 Task: Assign Person0000000157 as Project Lead of Scrum Project Project0000000079 in Jira. Assign Person0000000159 as Project Lead of Scrum Project Project0000000080 in Jira. Create Issue Issue0000000391 in Backlog  in Scrum Project Project0000000079 in Jira. Create Issue Issue0000000392 in Backlog  in Scrum Project Project0000000079 in Jira. Create Issue Issue0000000393 in Backlog  in Scrum Project Project0000000079 in Jira
Action: Mouse moved to (331, 101)
Screenshot: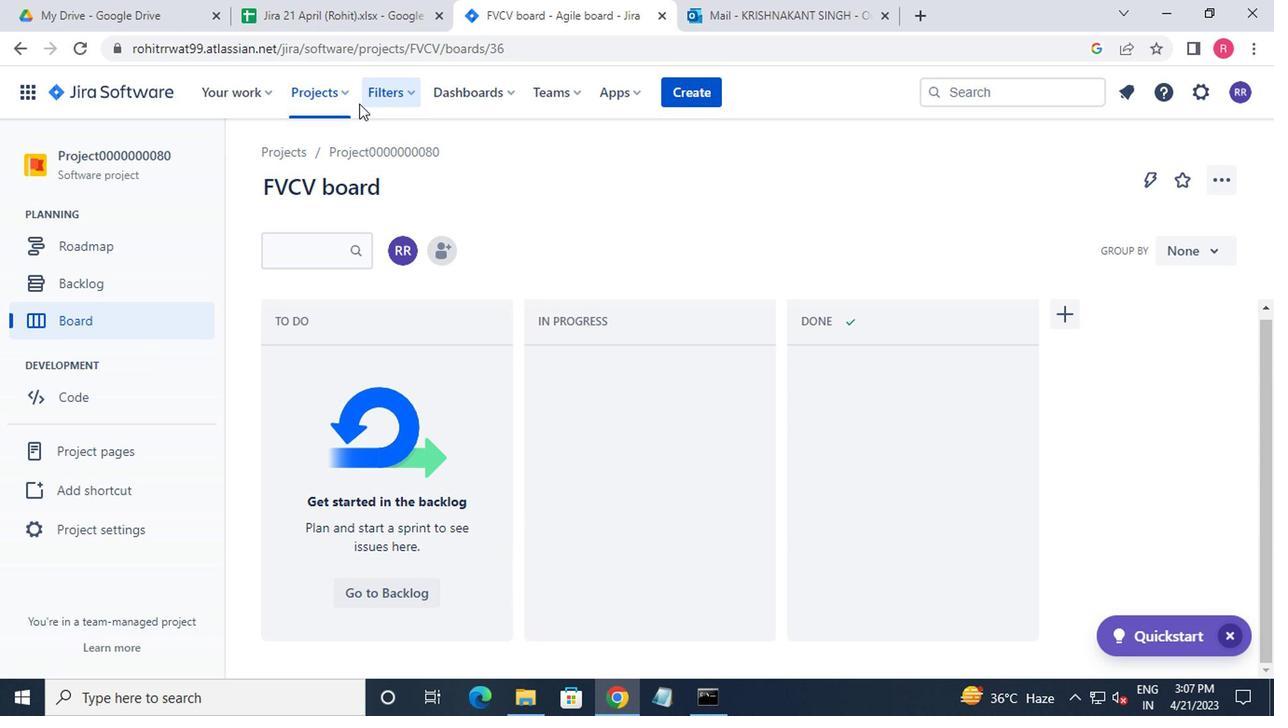 
Action: Mouse pressed left at (331, 101)
Screenshot: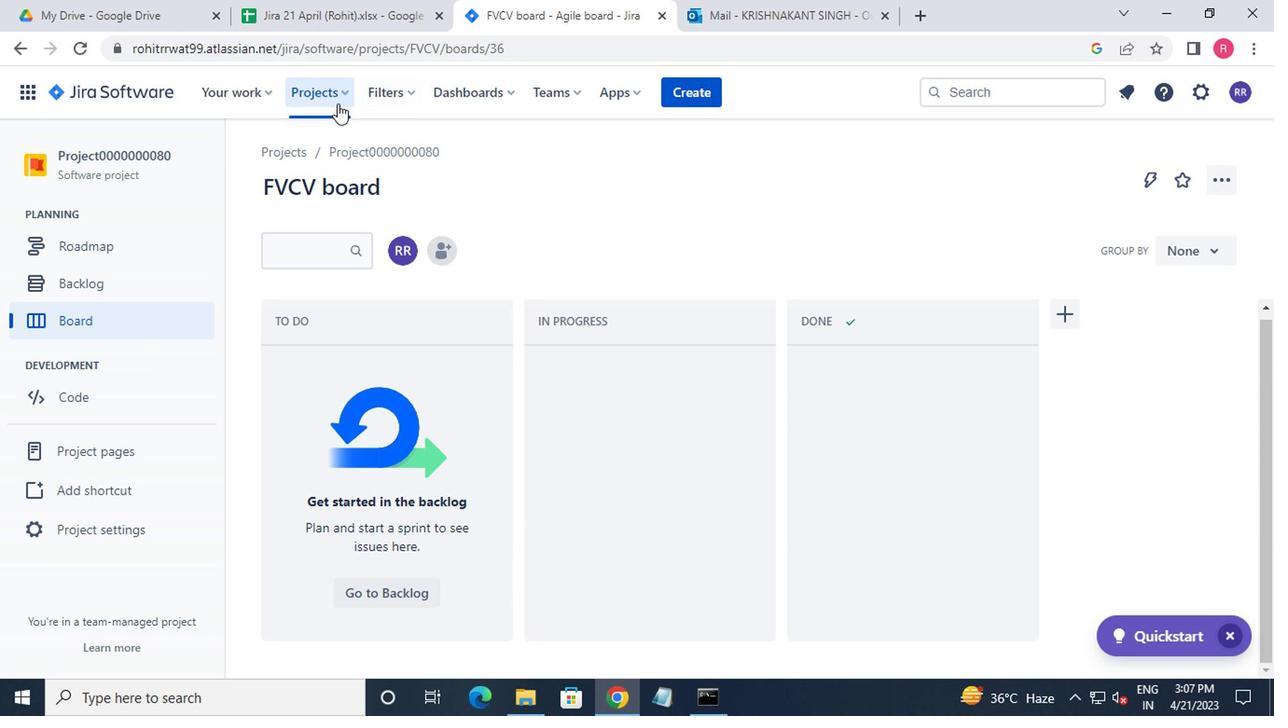 
Action: Mouse moved to (385, 218)
Screenshot: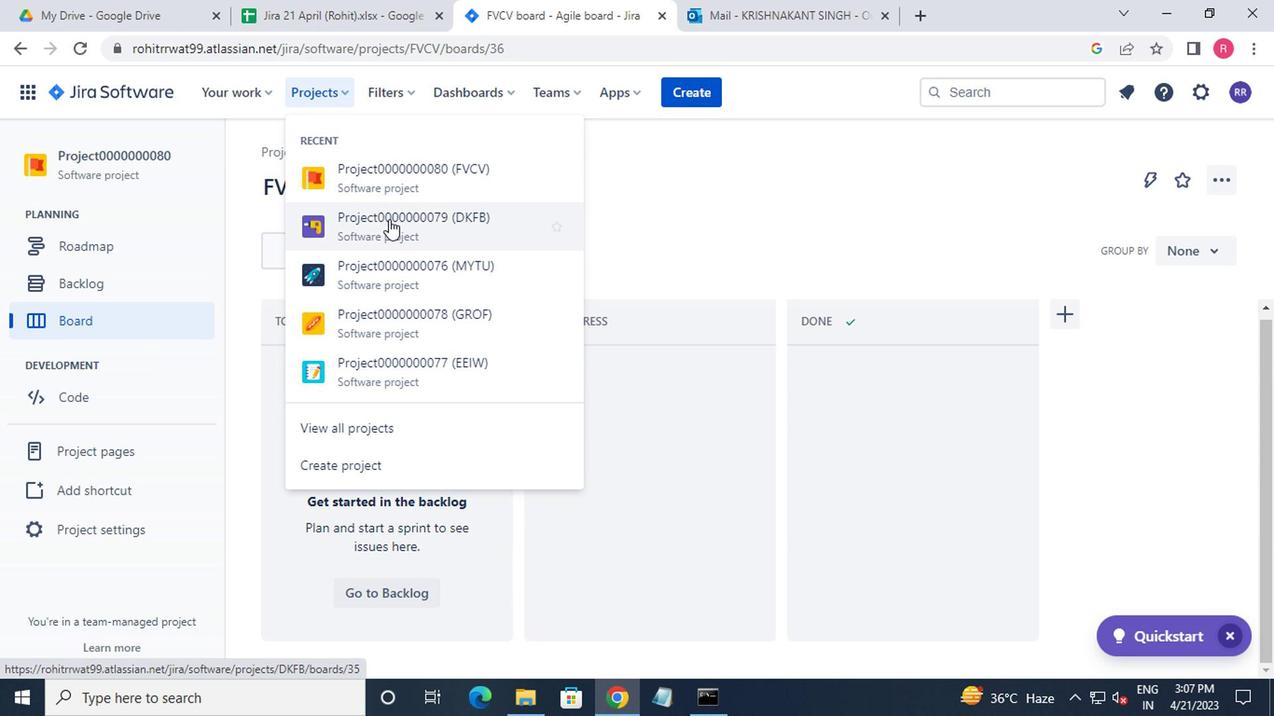 
Action: Mouse pressed left at (385, 218)
Screenshot: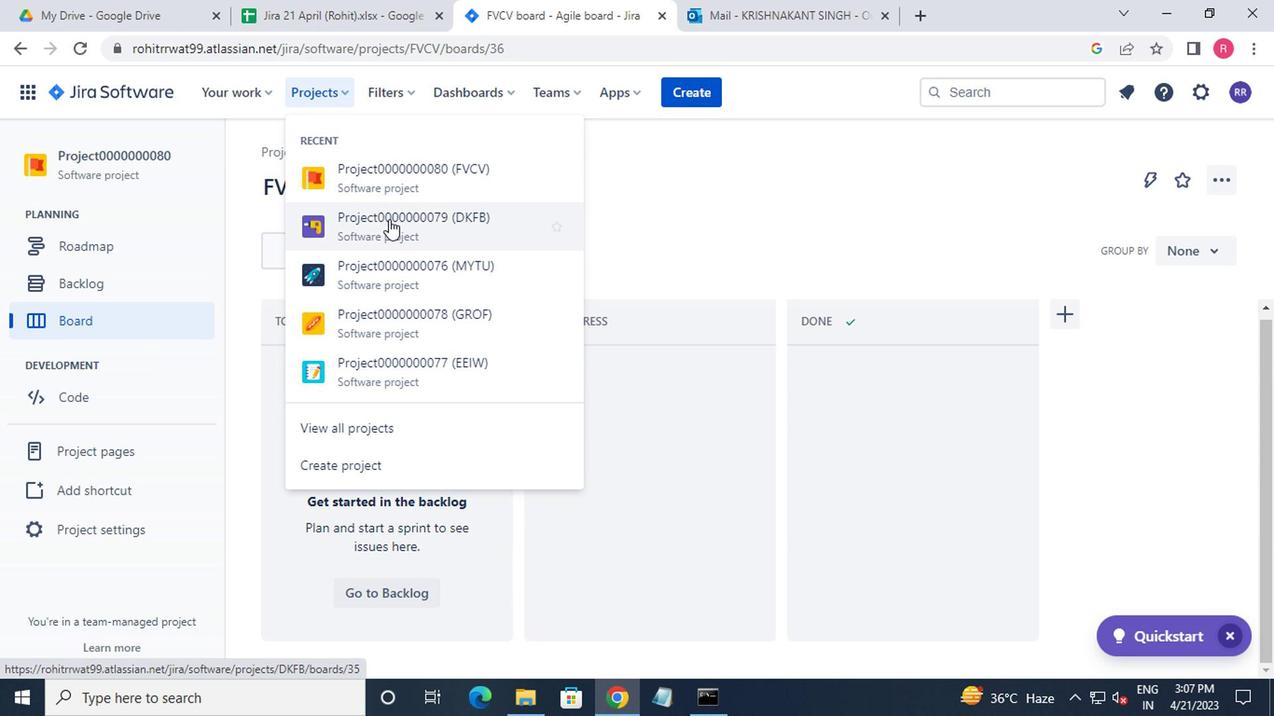 
Action: Mouse moved to (126, 539)
Screenshot: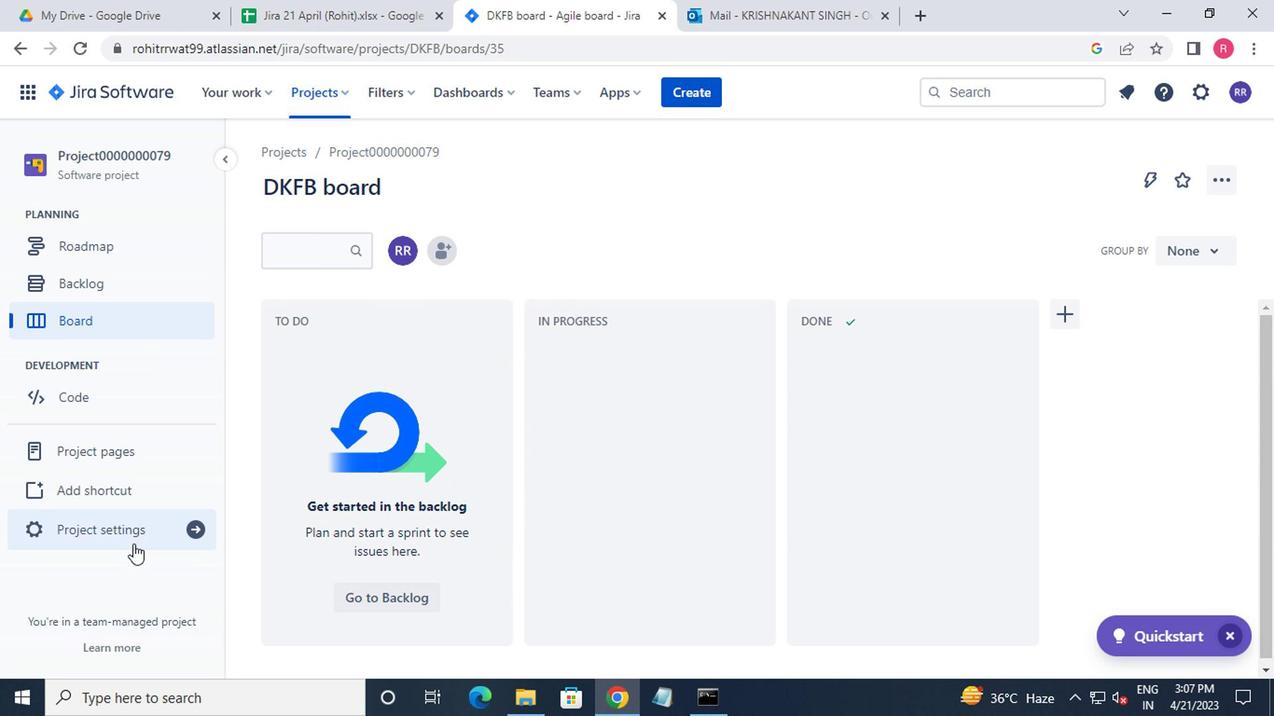 
Action: Mouse pressed left at (126, 539)
Screenshot: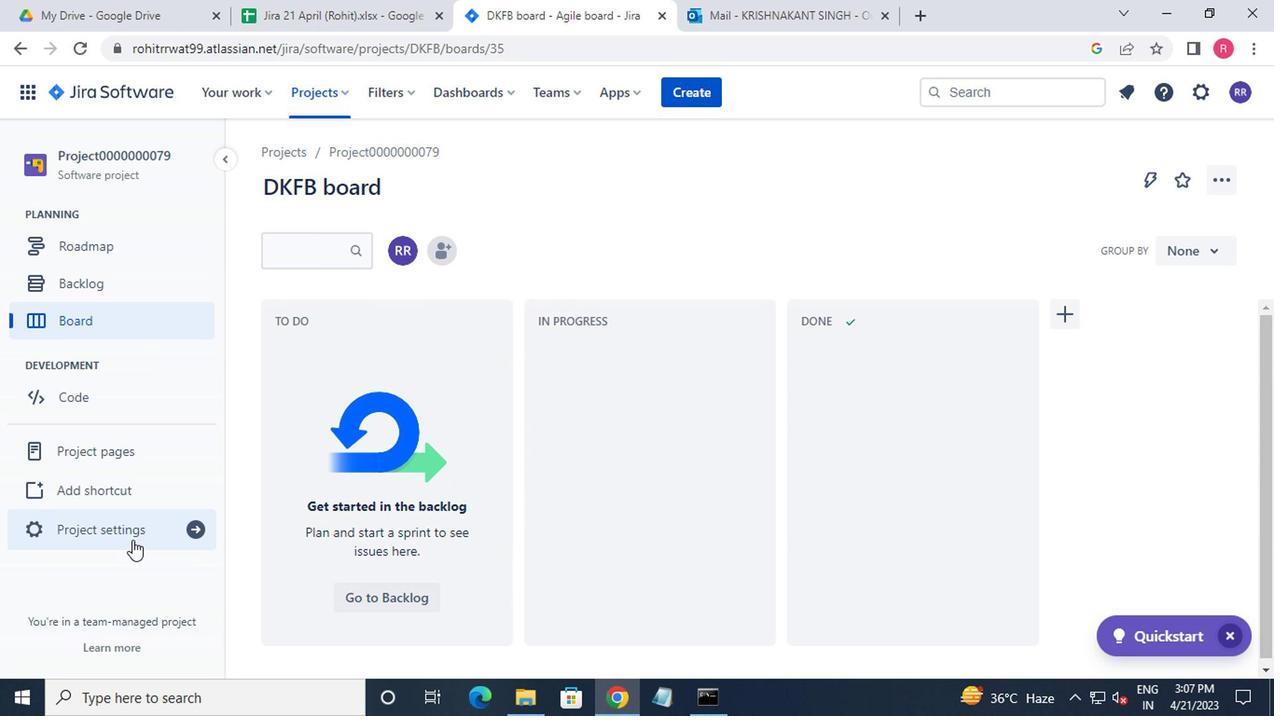 
Action: Mouse moved to (557, 494)
Screenshot: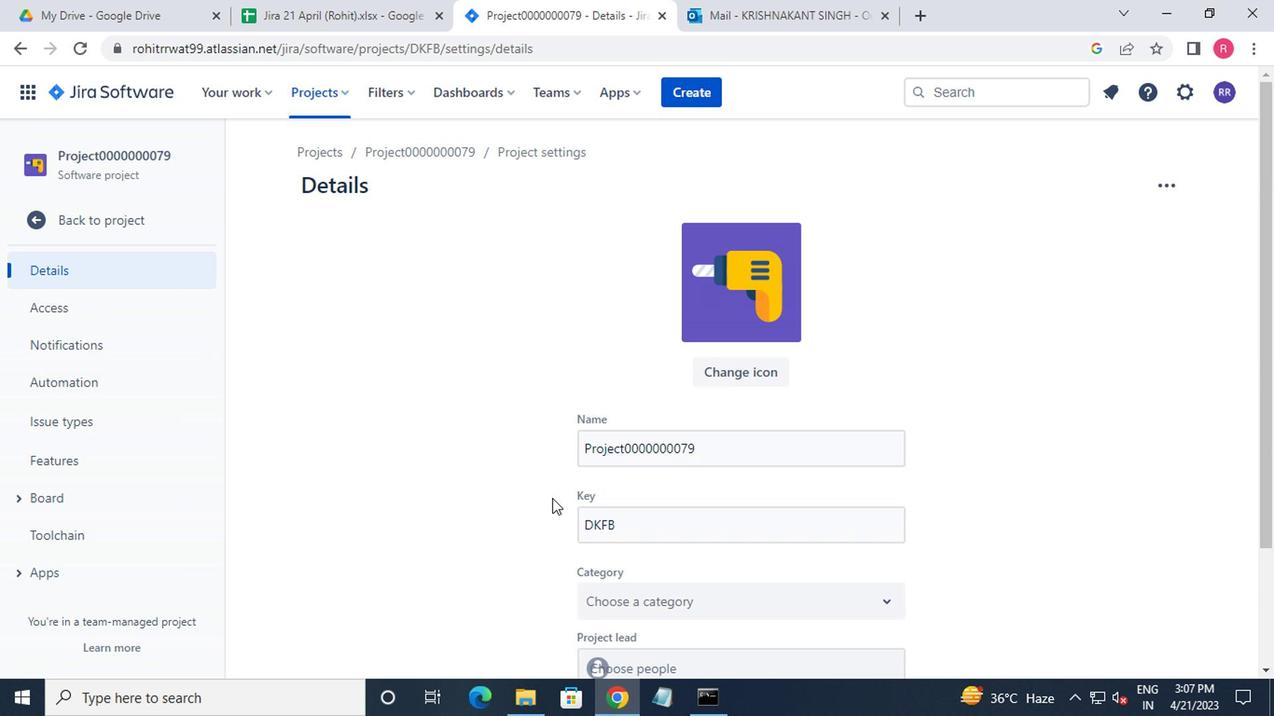 
Action: Mouse scrolled (557, 493) with delta (0, 0)
Screenshot: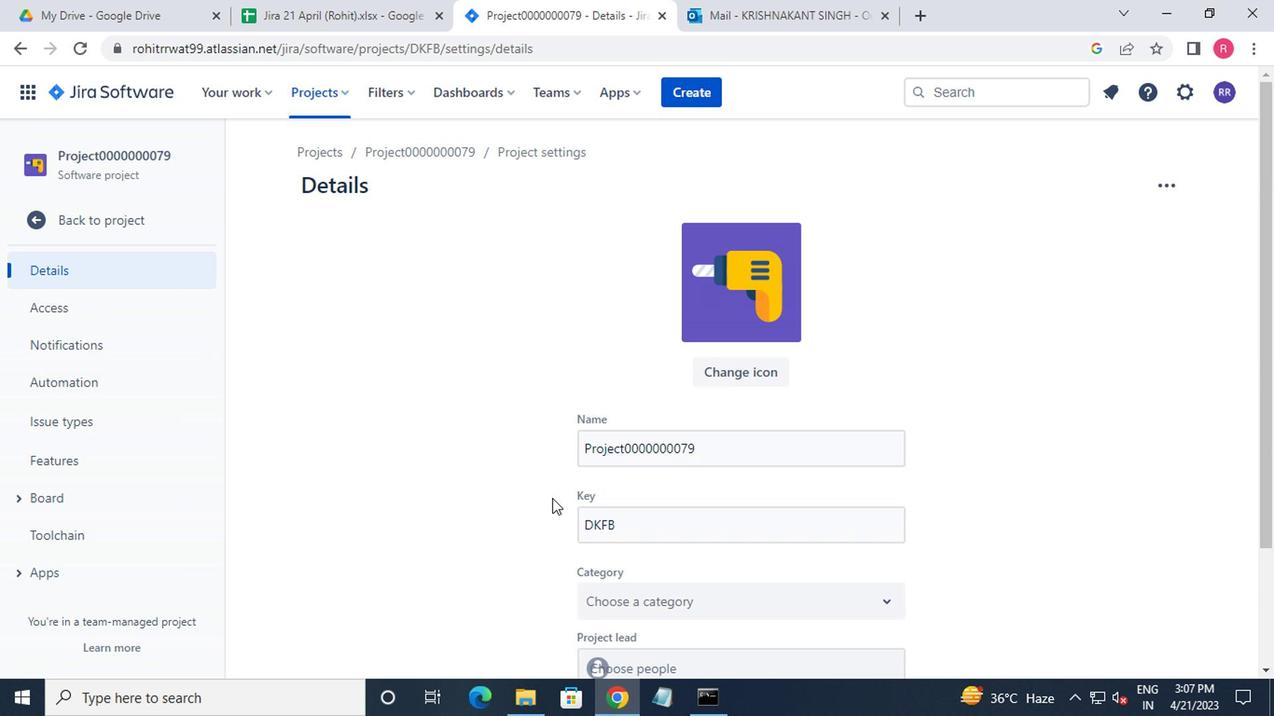 
Action: Mouse moved to (562, 495)
Screenshot: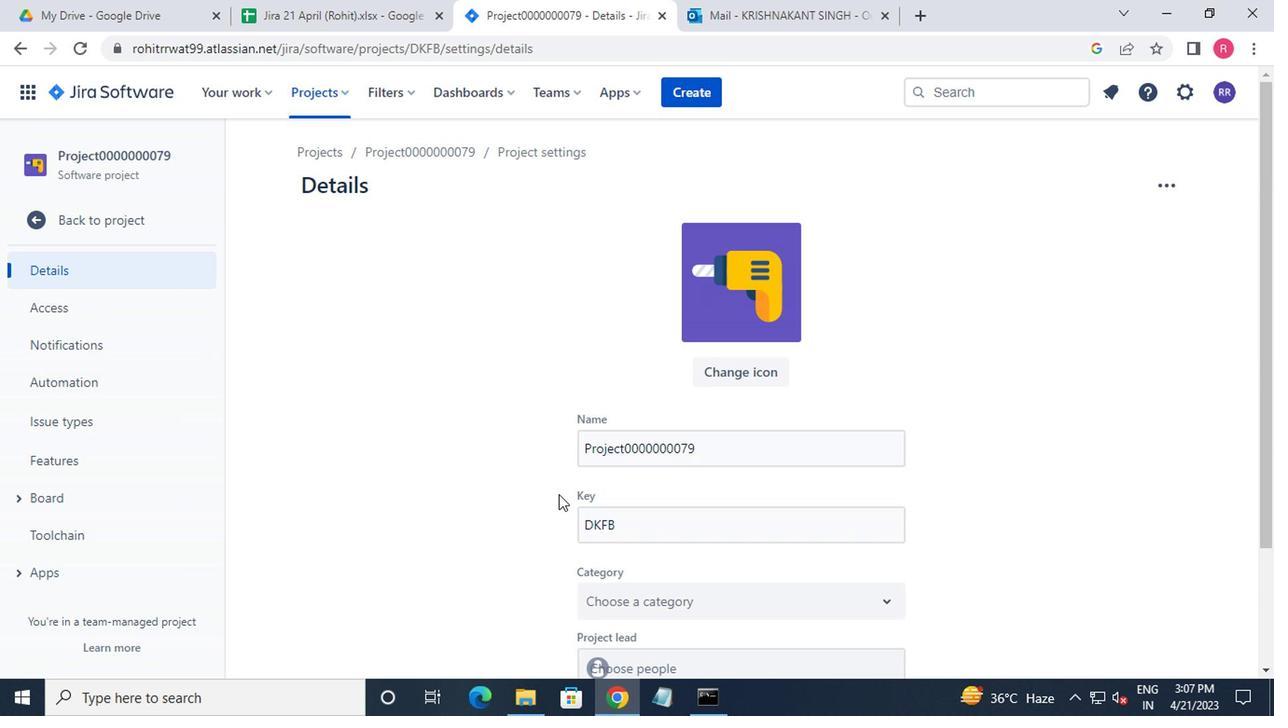 
Action: Mouse scrolled (562, 494) with delta (0, 0)
Screenshot: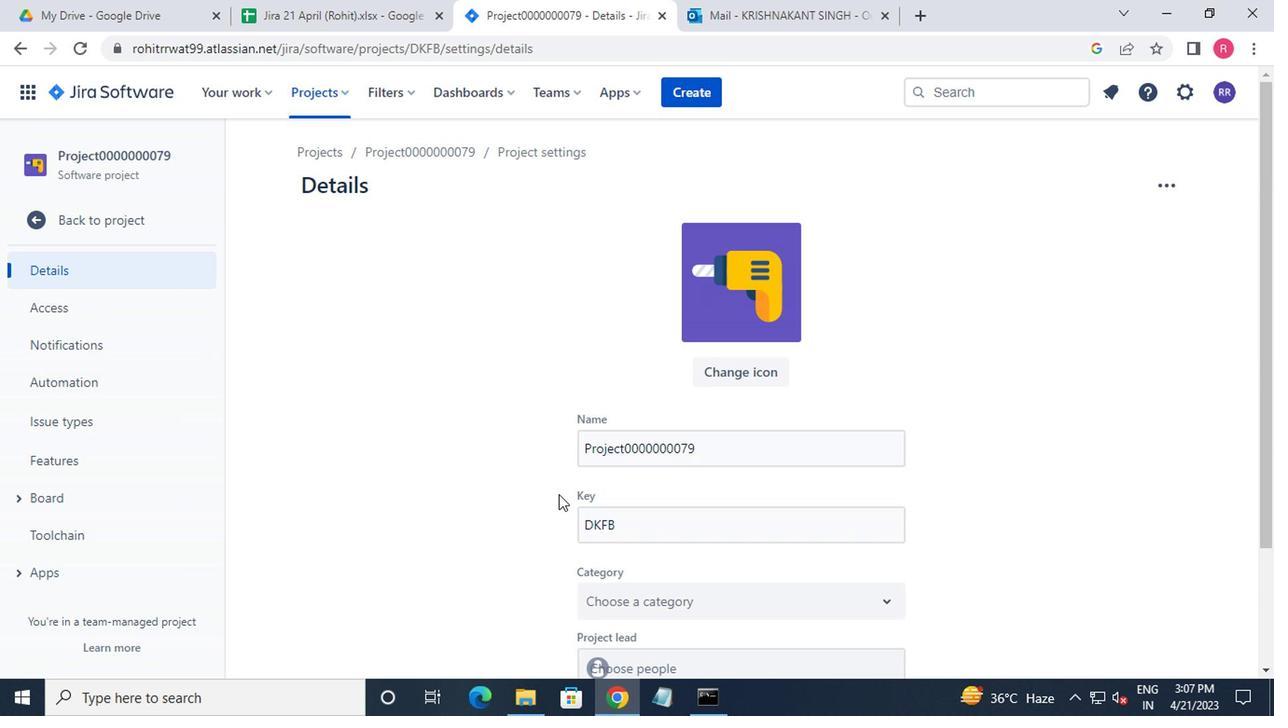 
Action: Mouse moved to (635, 519)
Screenshot: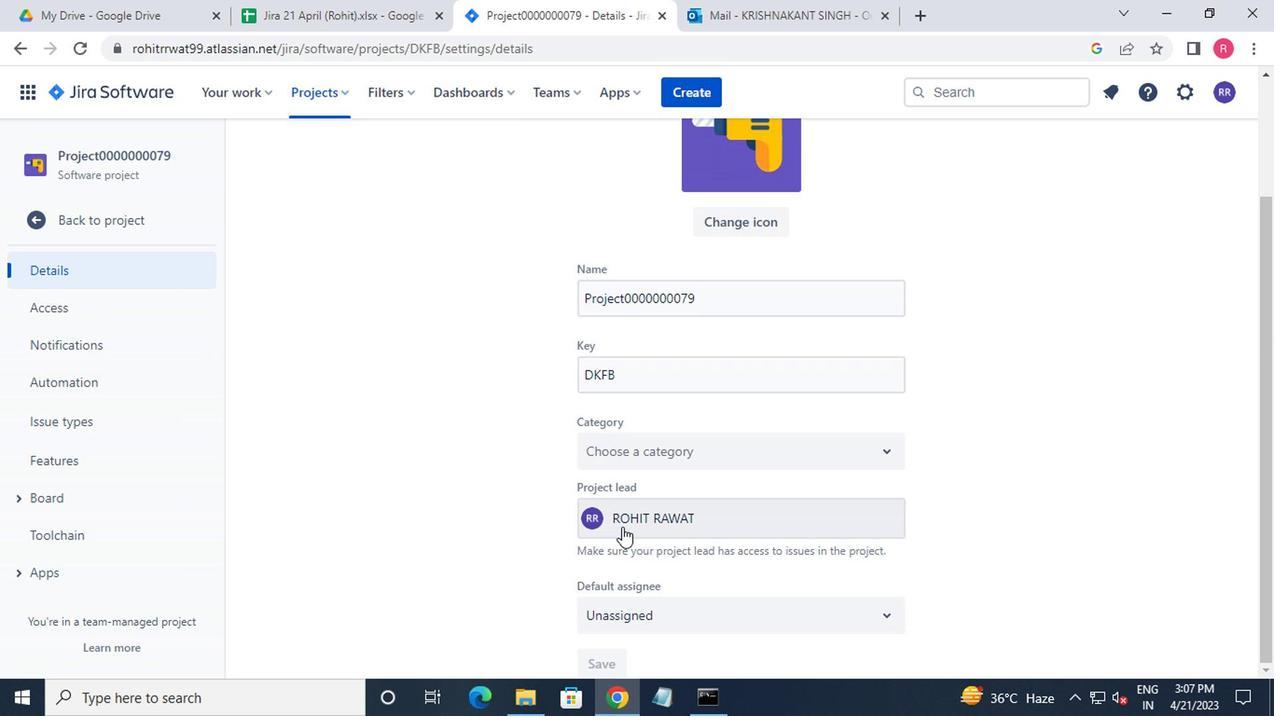 
Action: Mouse pressed left at (635, 519)
Screenshot: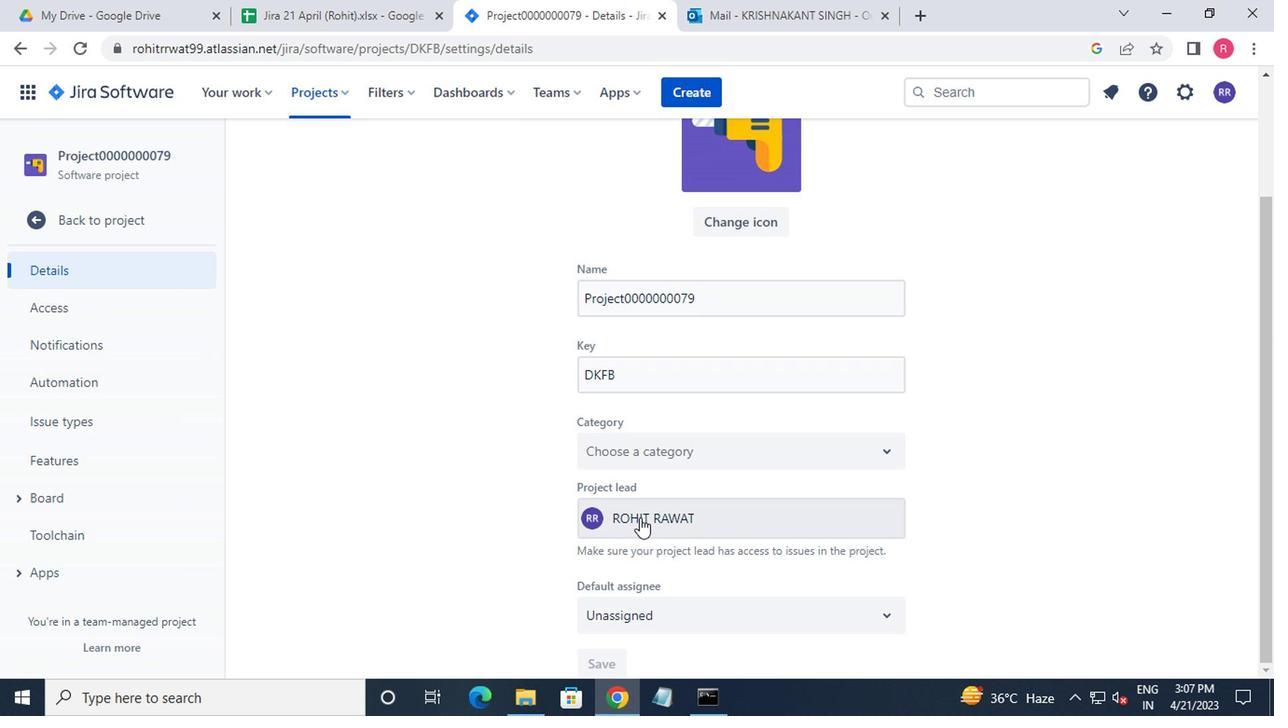 
Action: Mouse moved to (660, 294)
Screenshot: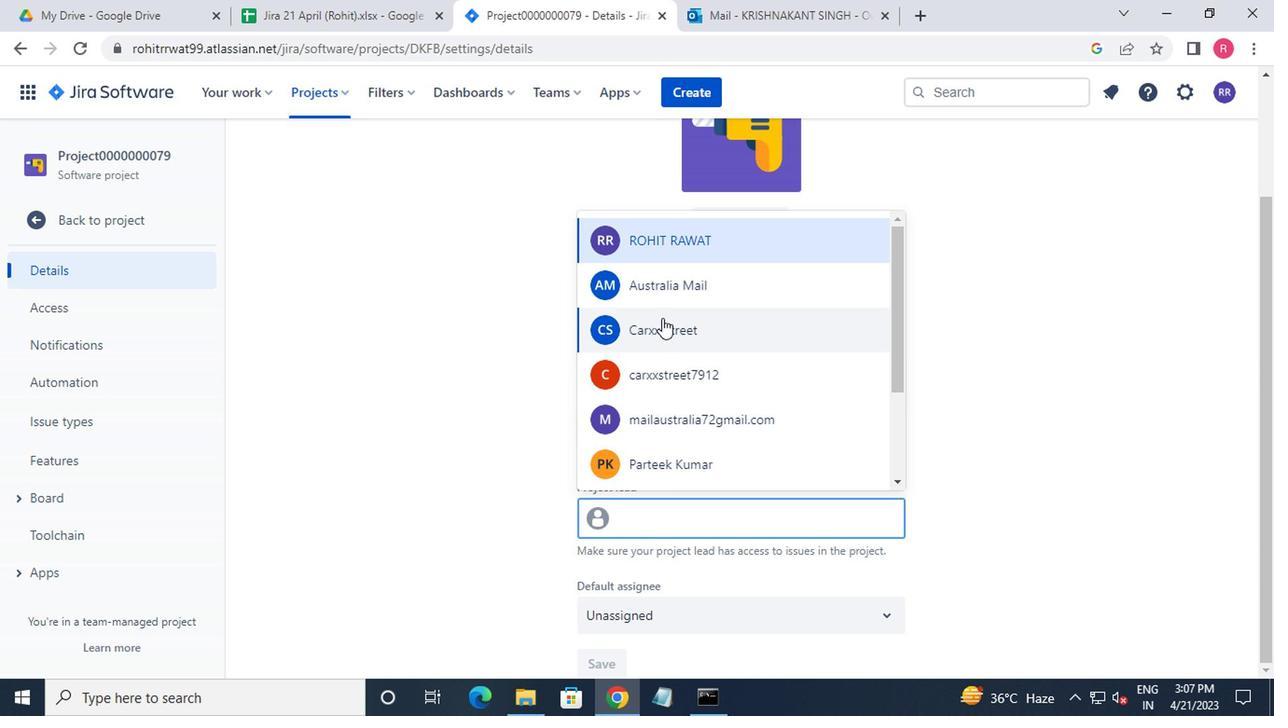 
Action: Mouse pressed left at (660, 294)
Screenshot: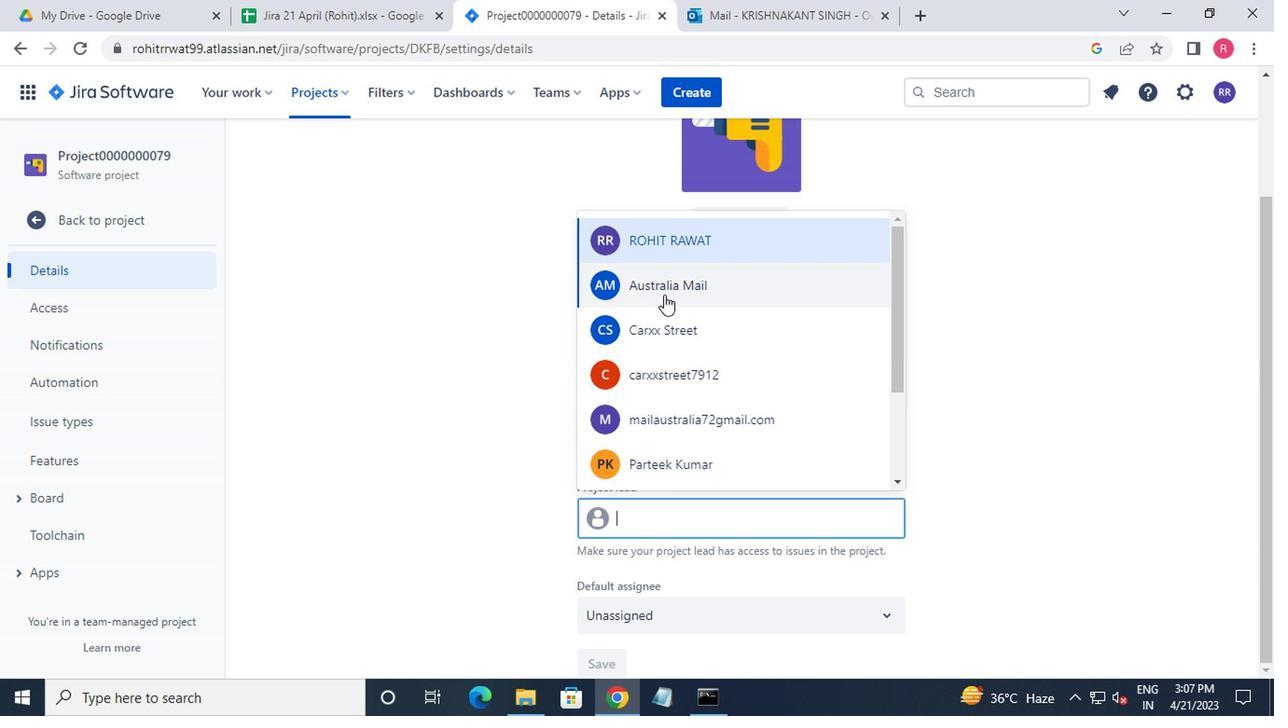 
Action: Mouse moved to (614, 655)
Screenshot: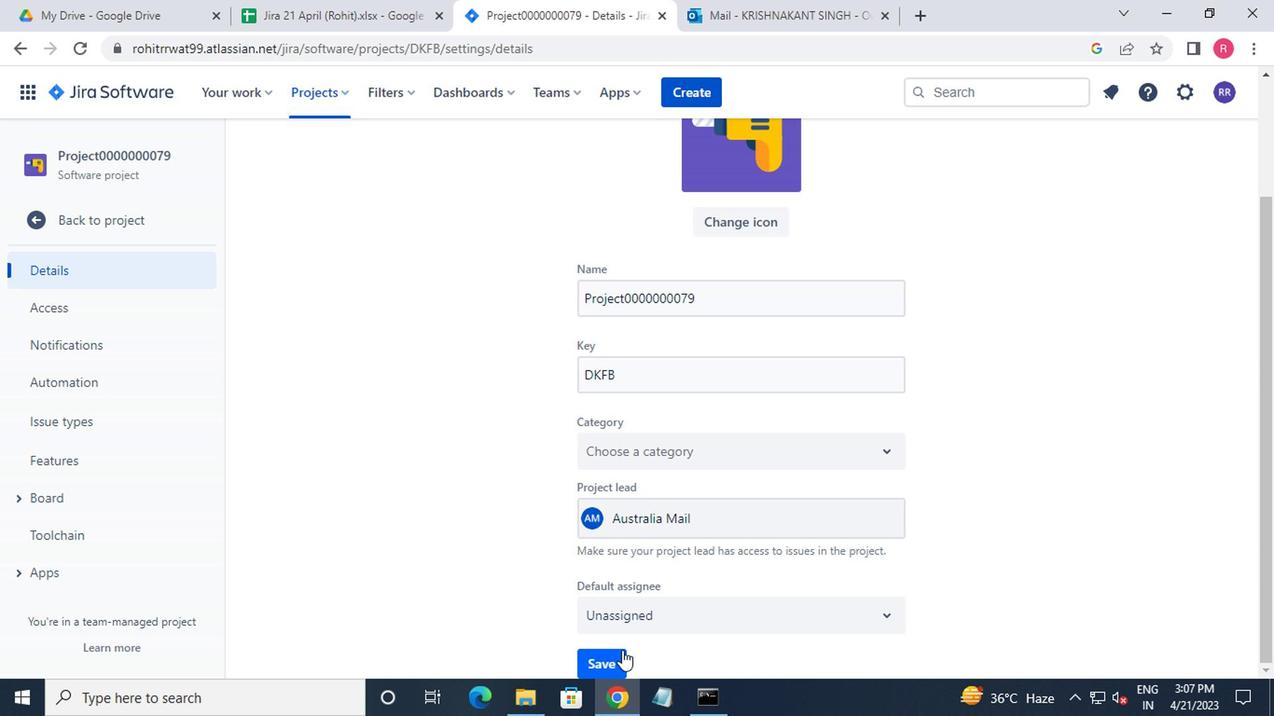 
Action: Mouse pressed left at (614, 655)
Screenshot: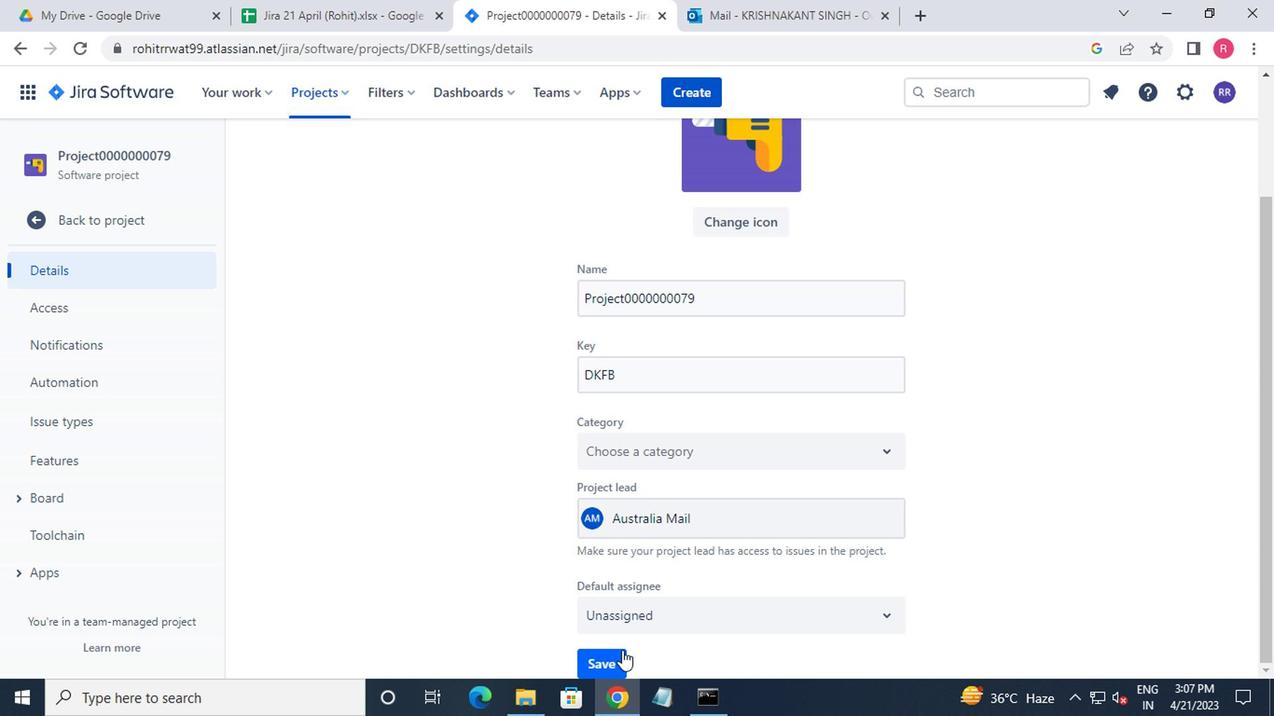 
Action: Mouse moved to (337, 91)
Screenshot: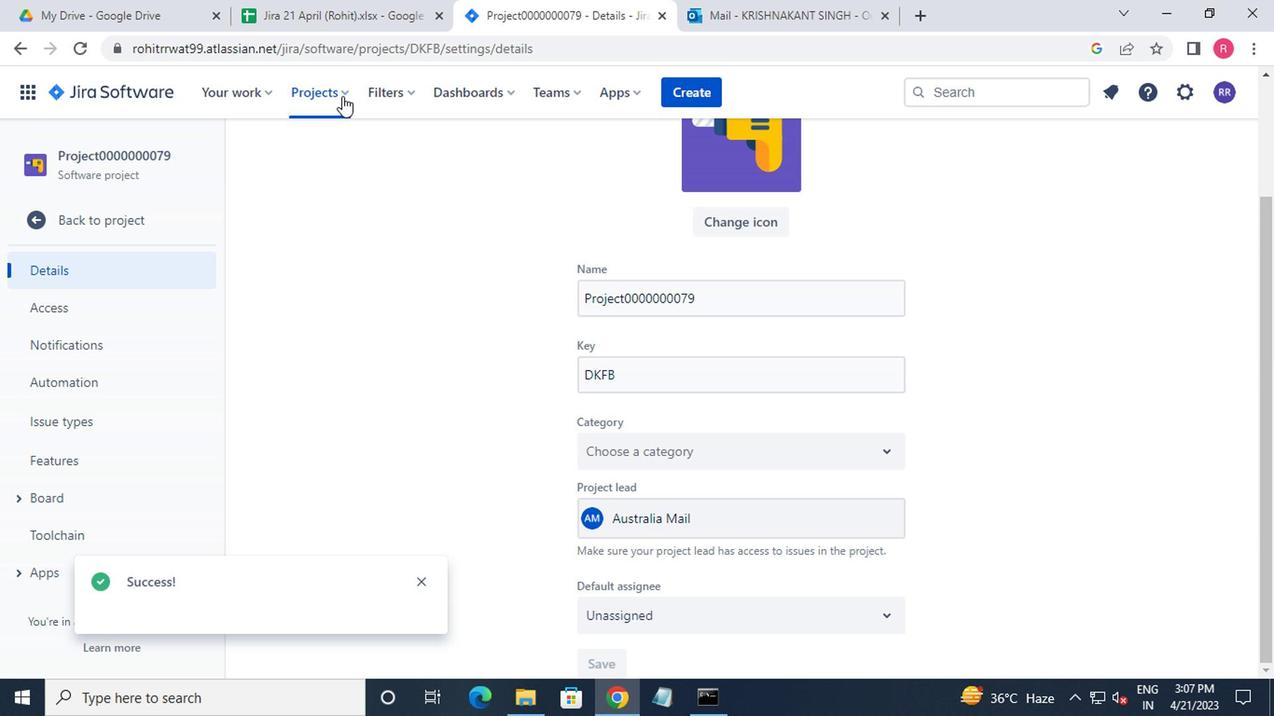 
Action: Mouse pressed left at (337, 91)
Screenshot: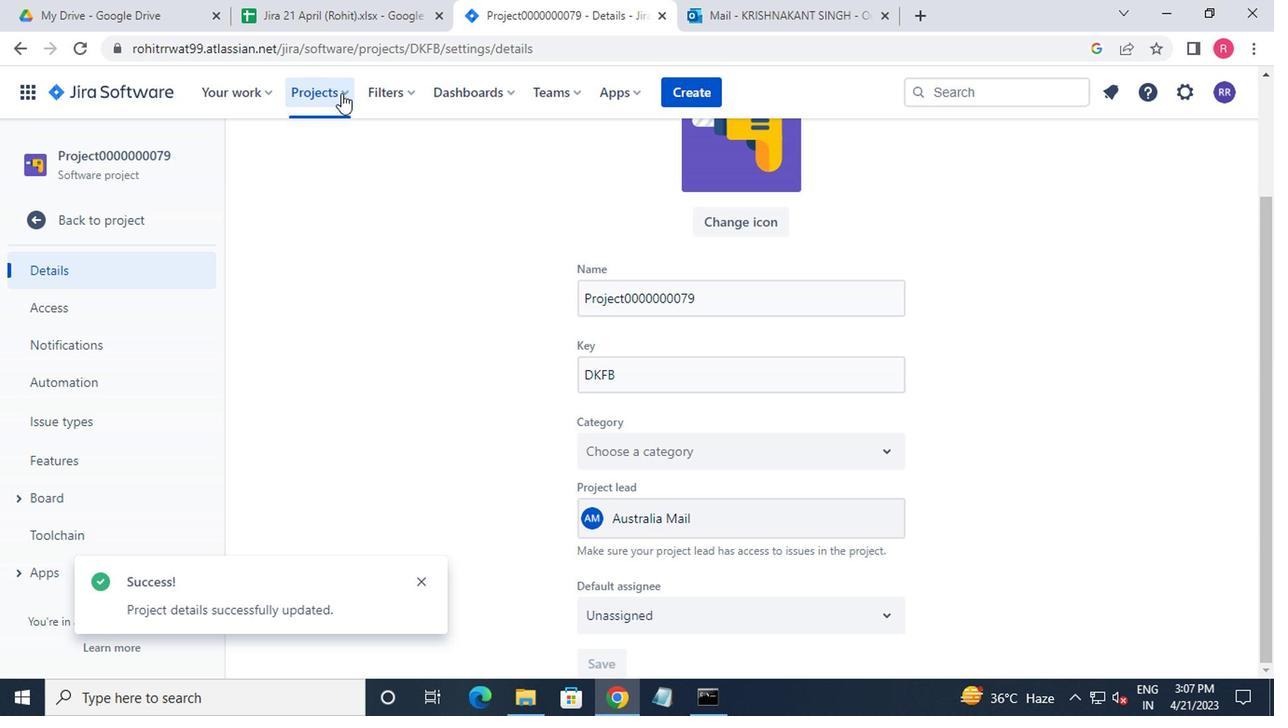 
Action: Mouse moved to (351, 223)
Screenshot: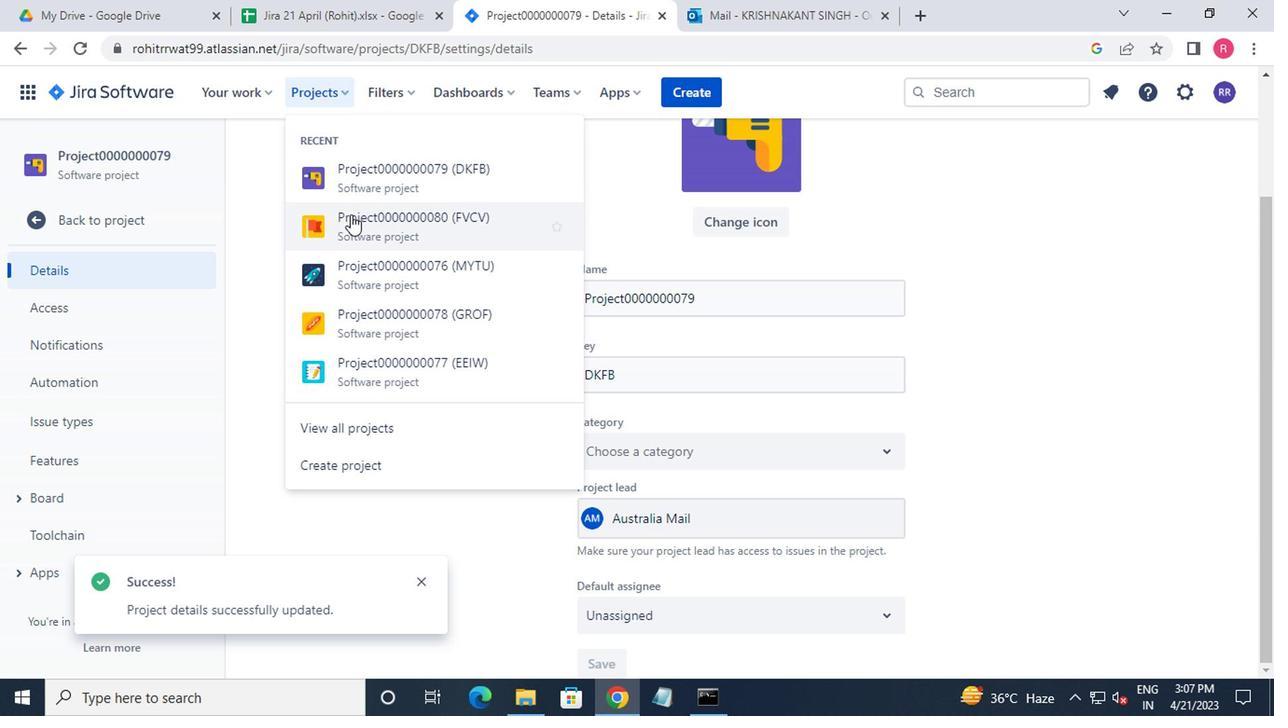 
Action: Mouse pressed left at (351, 223)
Screenshot: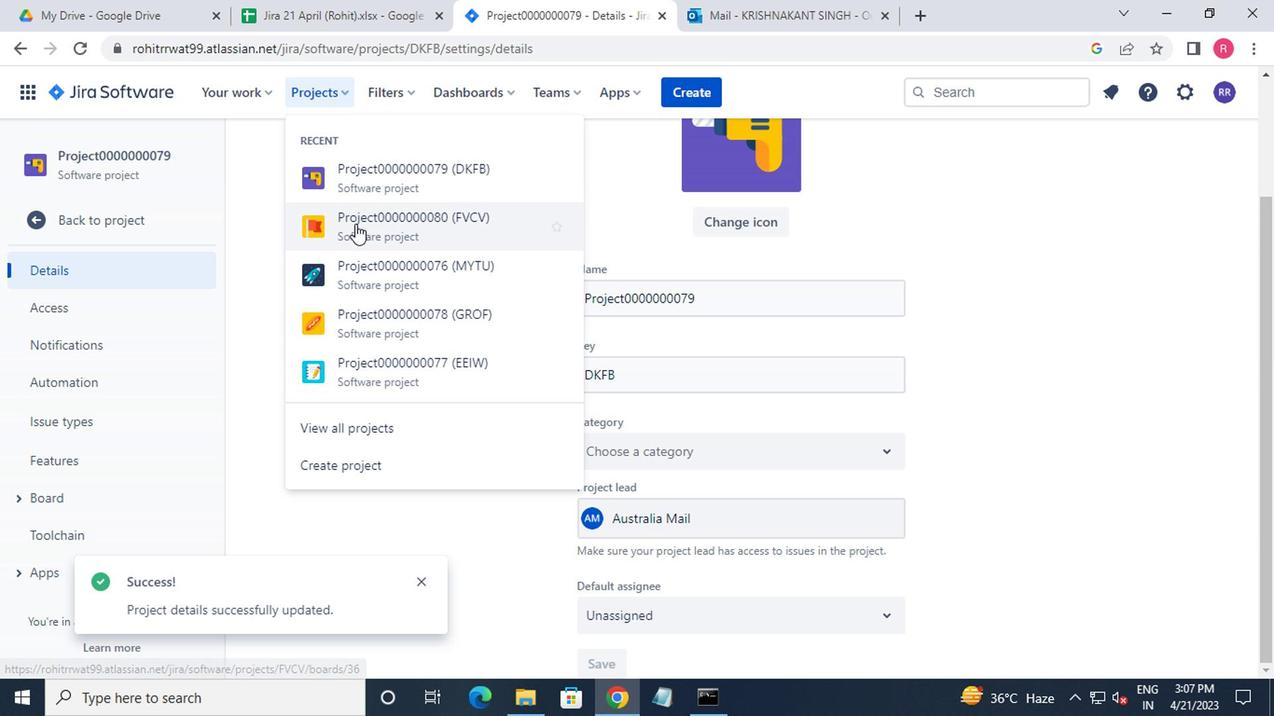 
Action: Mouse moved to (117, 535)
Screenshot: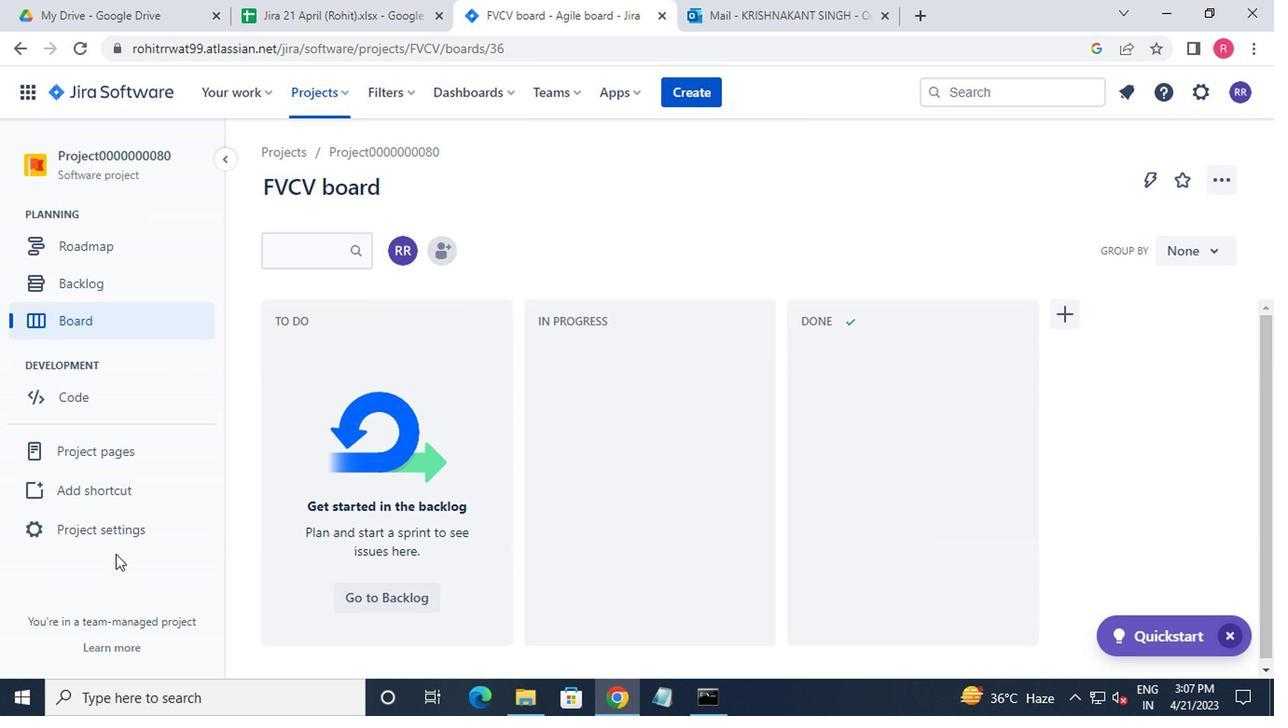 
Action: Mouse pressed left at (117, 535)
Screenshot: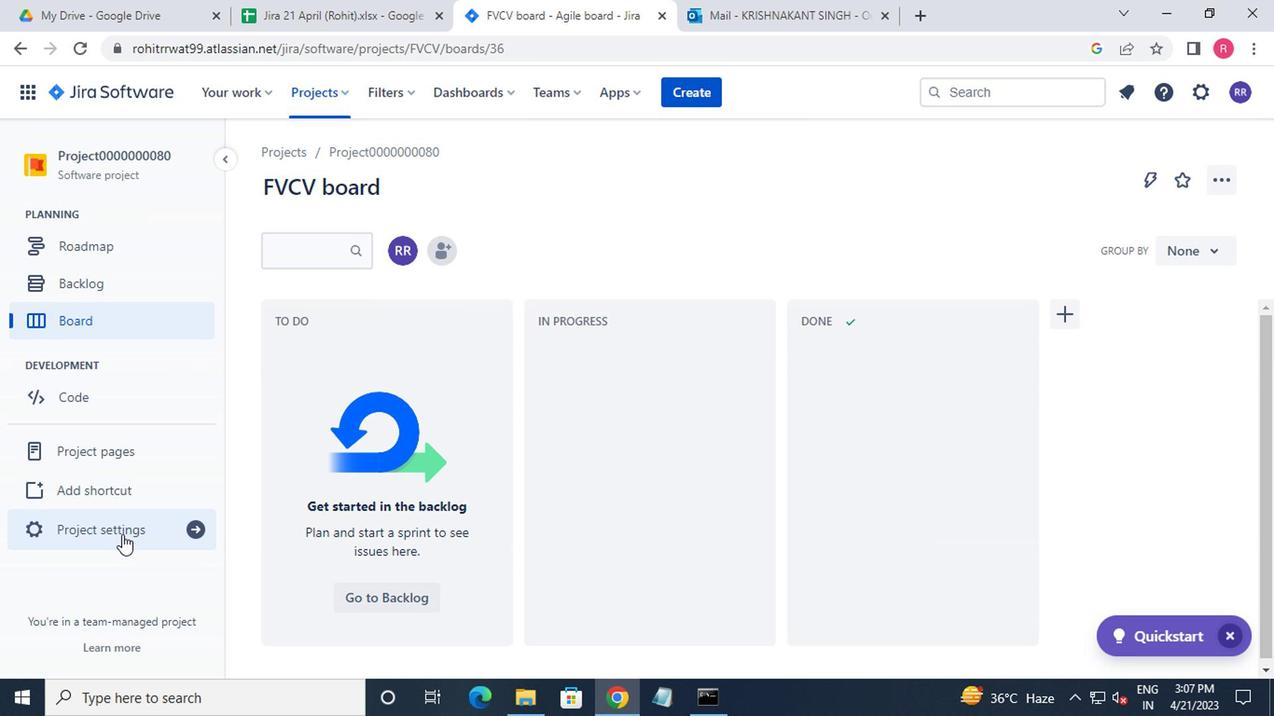 
Action: Mouse moved to (529, 564)
Screenshot: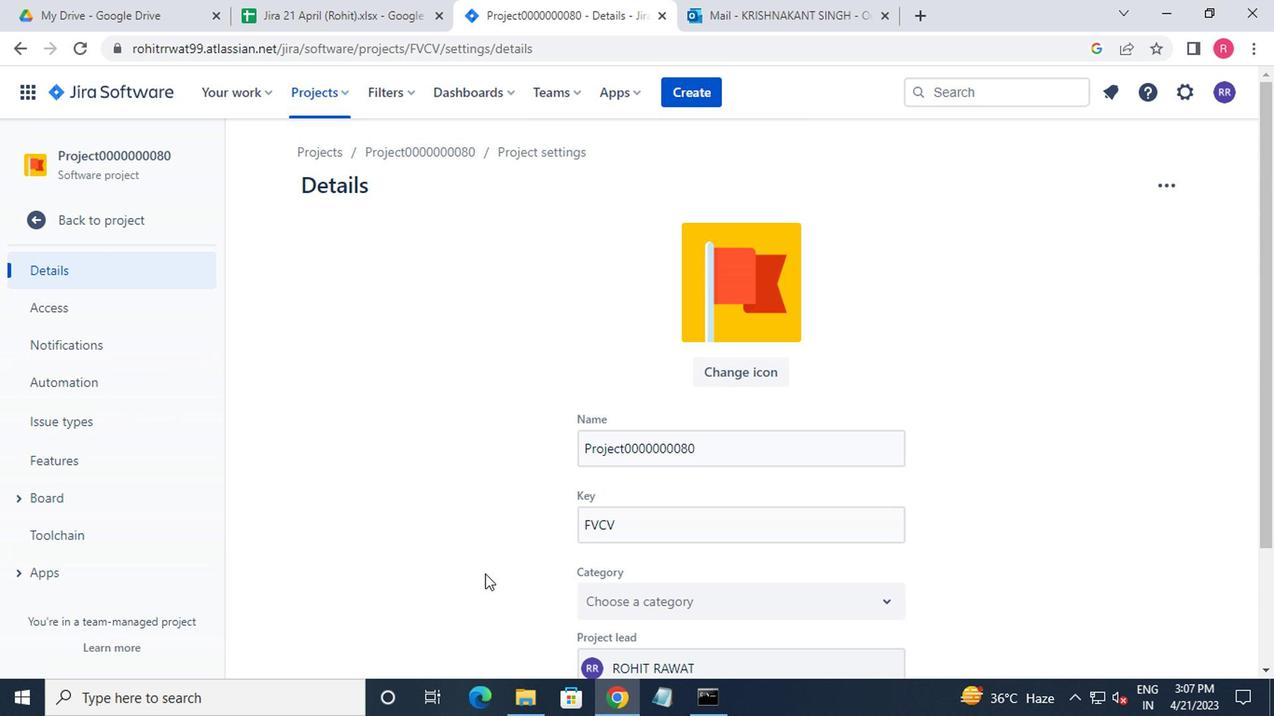 
Action: Mouse scrolled (529, 562) with delta (0, -1)
Screenshot: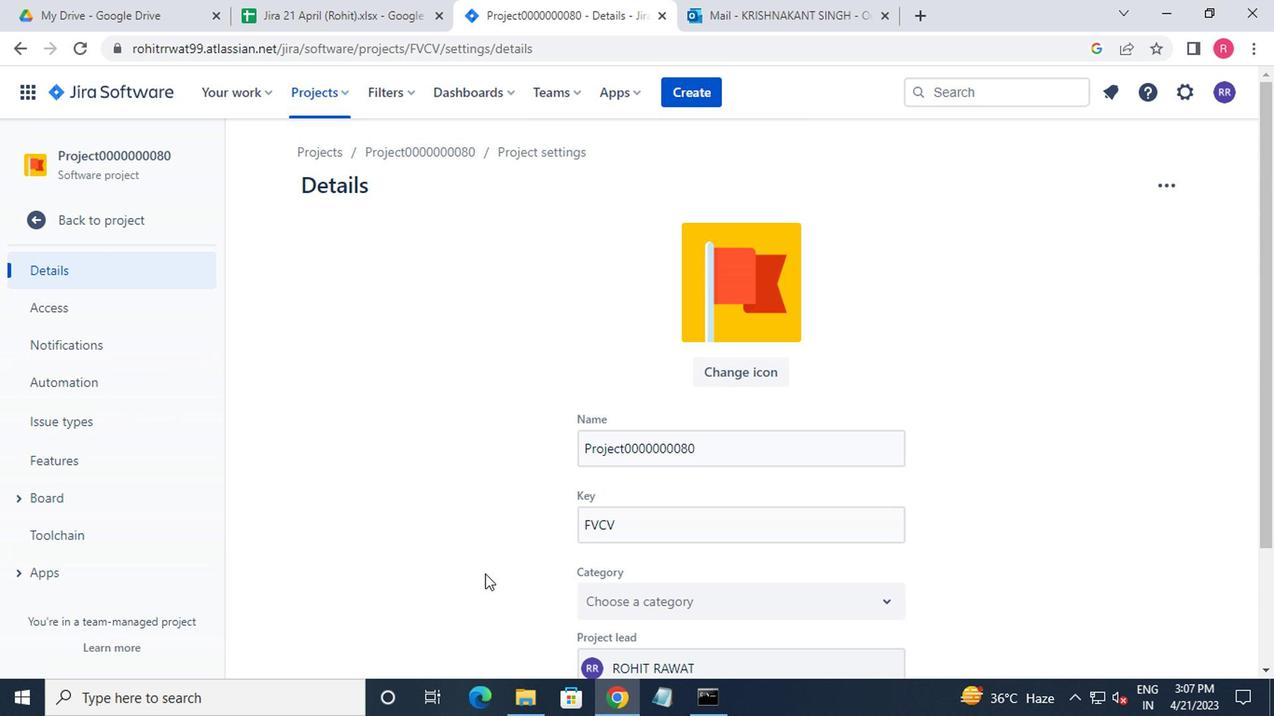 
Action: Mouse moved to (540, 564)
Screenshot: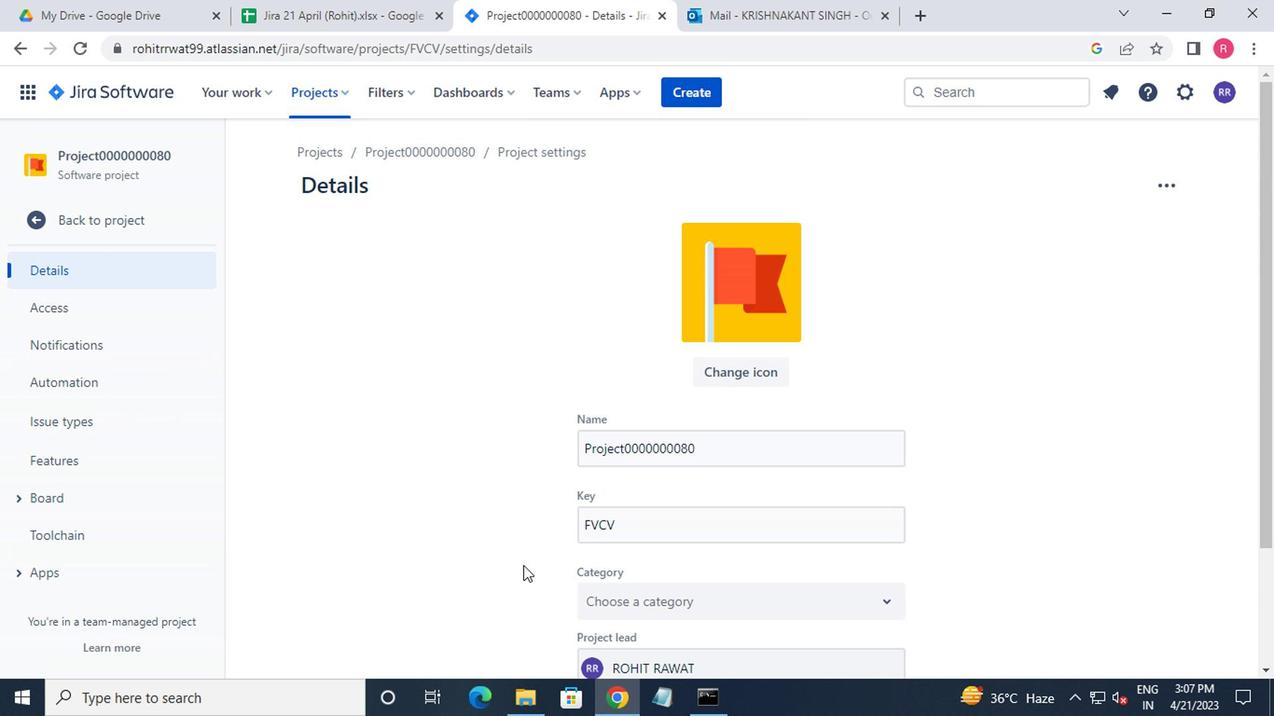 
Action: Mouse scrolled (540, 562) with delta (0, -1)
Screenshot: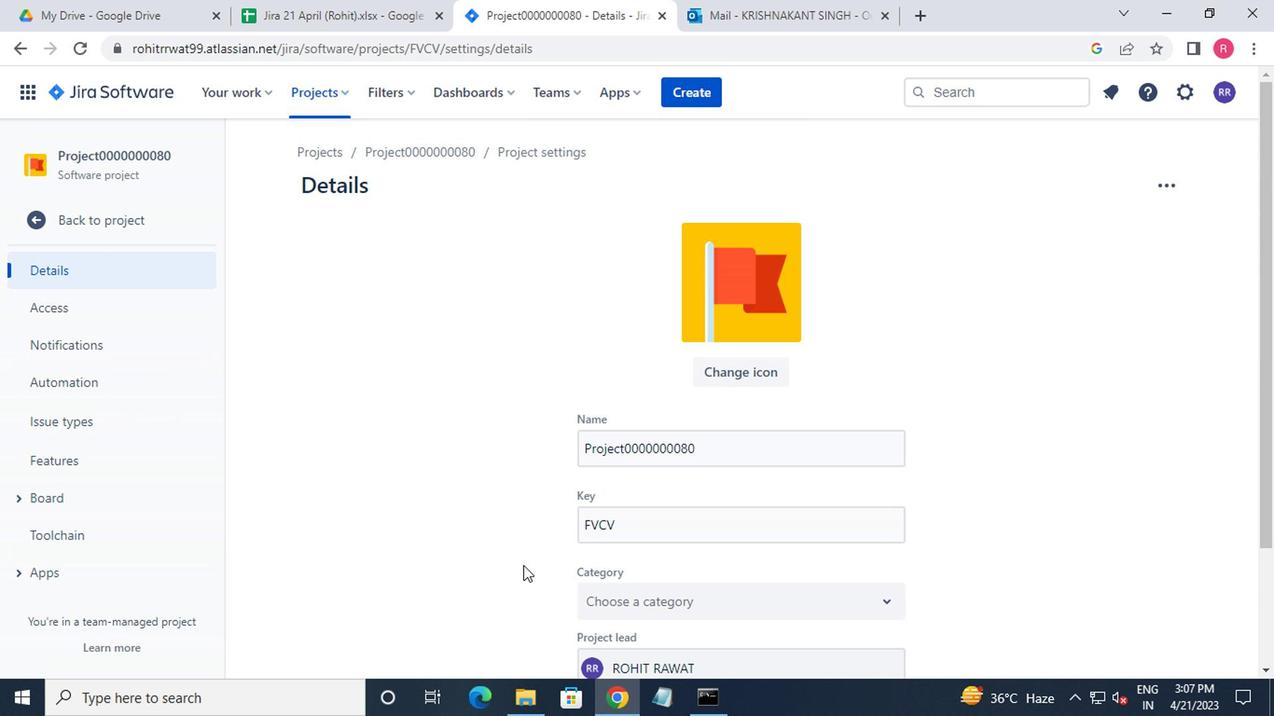 
Action: Mouse moved to (614, 533)
Screenshot: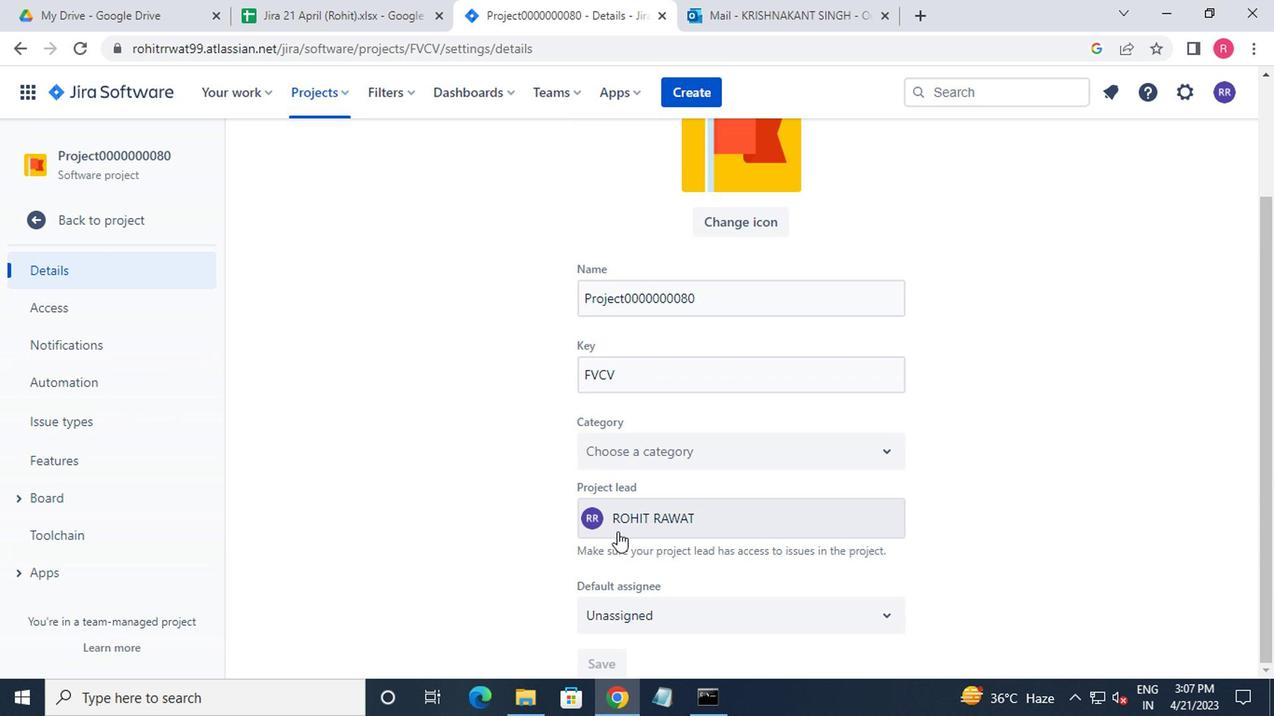 
Action: Mouse pressed left at (614, 533)
Screenshot: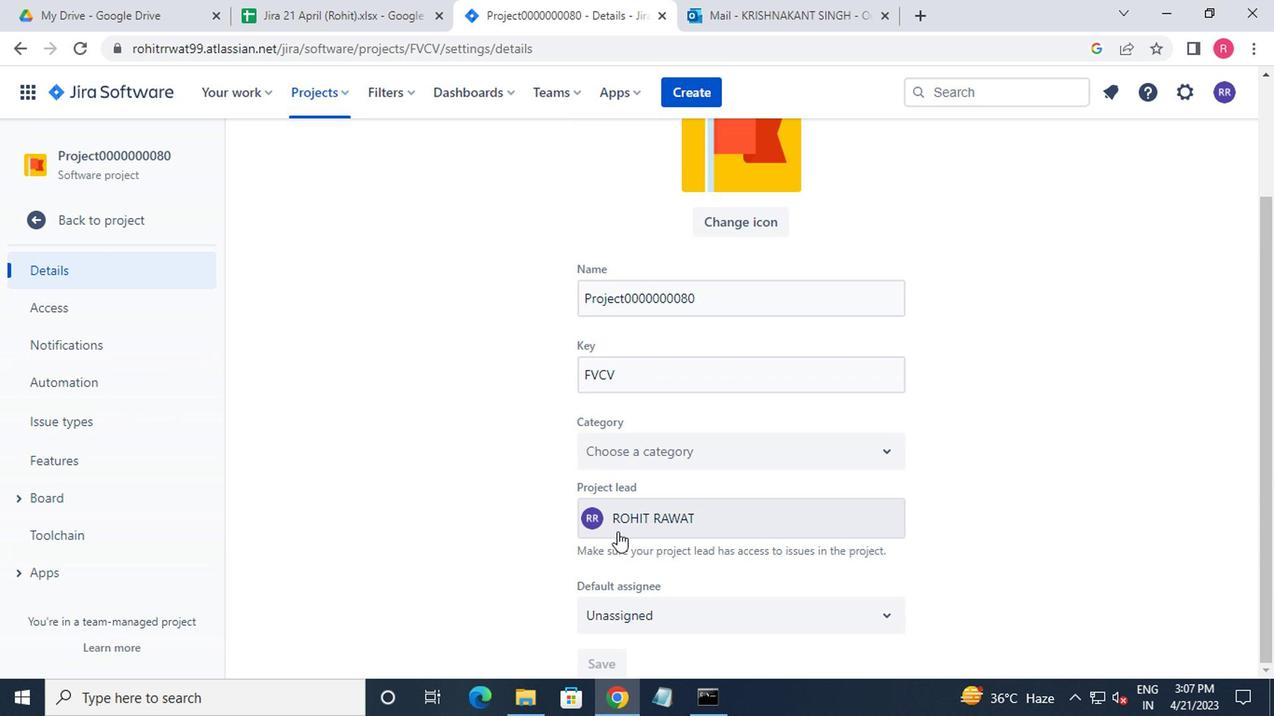 
Action: Mouse moved to (627, 480)
Screenshot: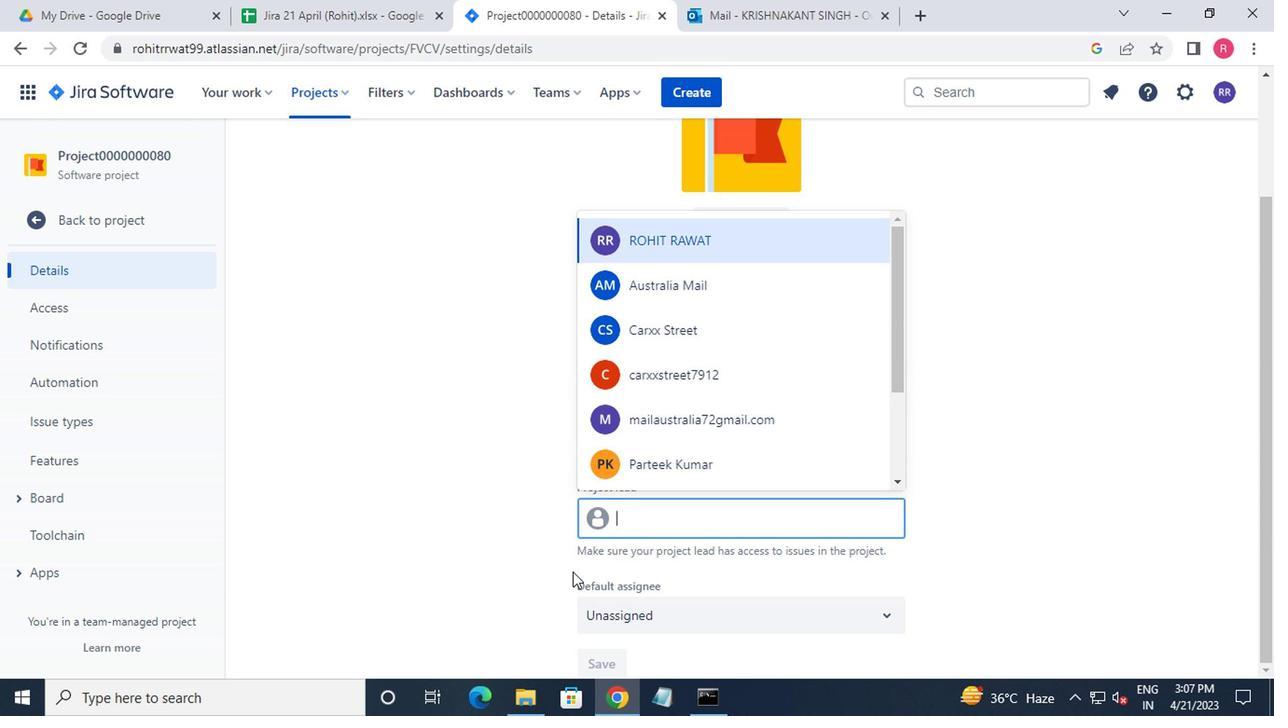 
Action: Mouse pressed left at (627, 480)
Screenshot: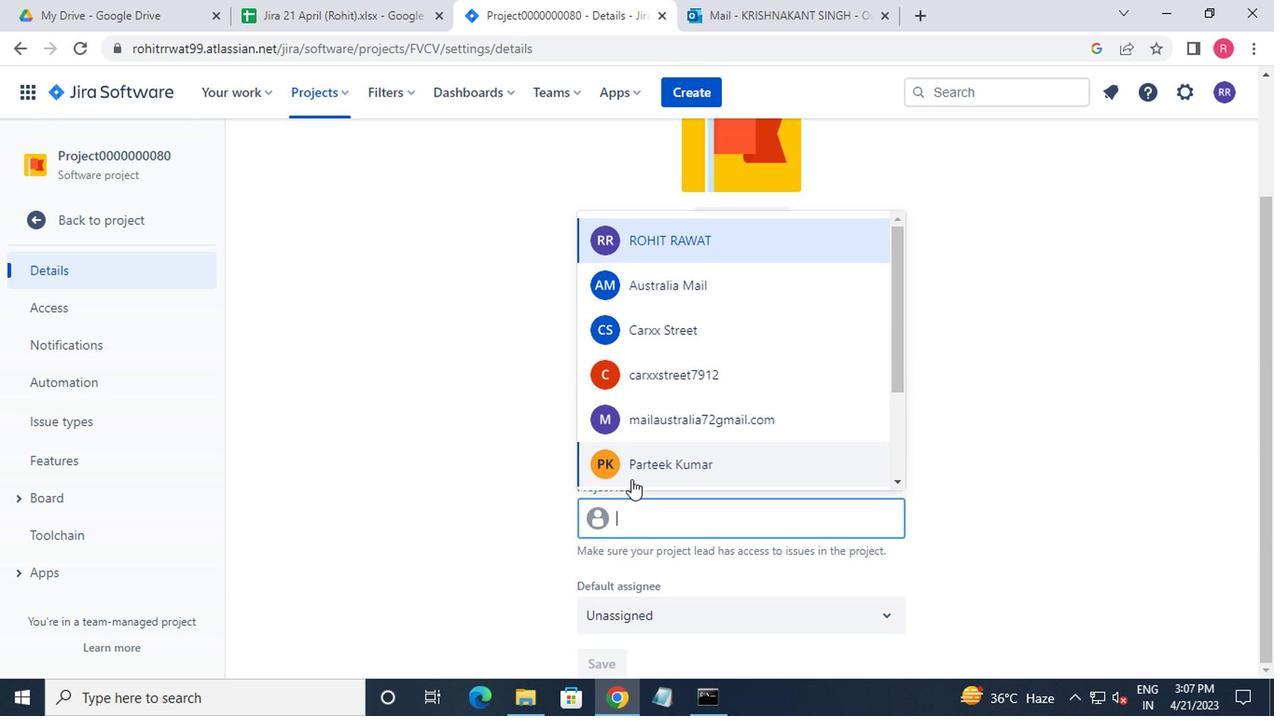 
Action: Mouse moved to (595, 659)
Screenshot: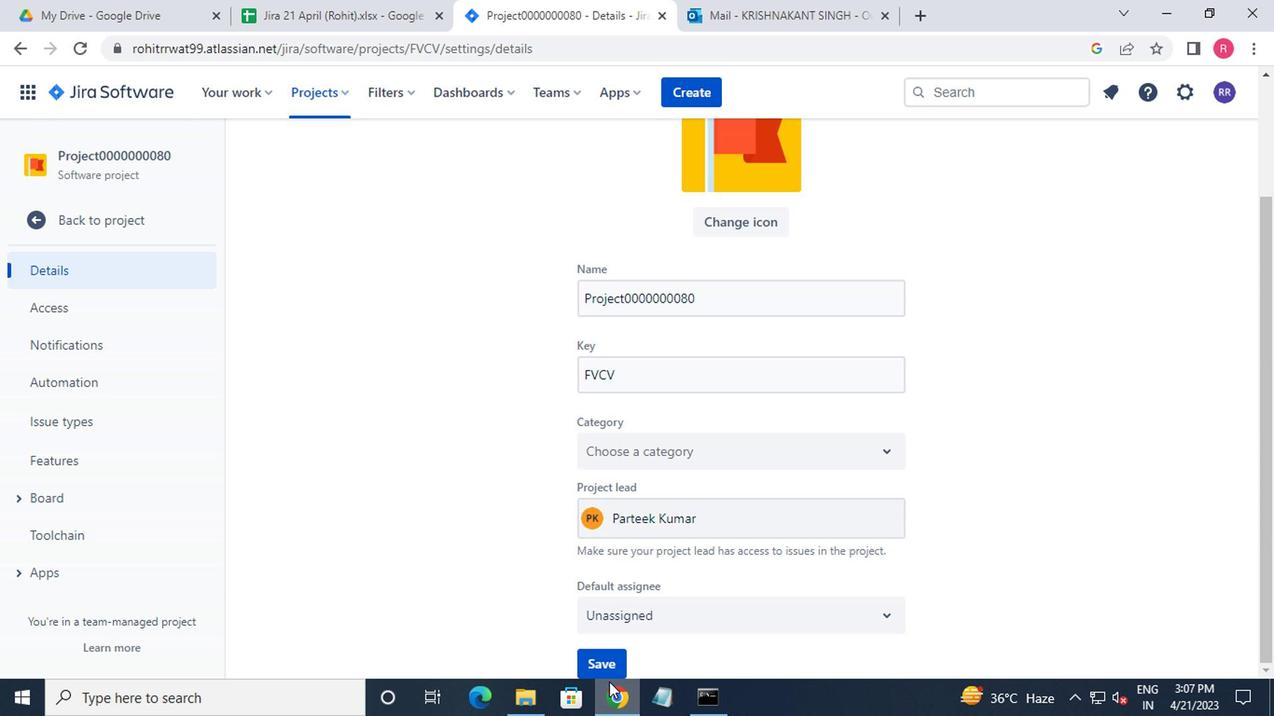 
Action: Mouse pressed left at (595, 659)
Screenshot: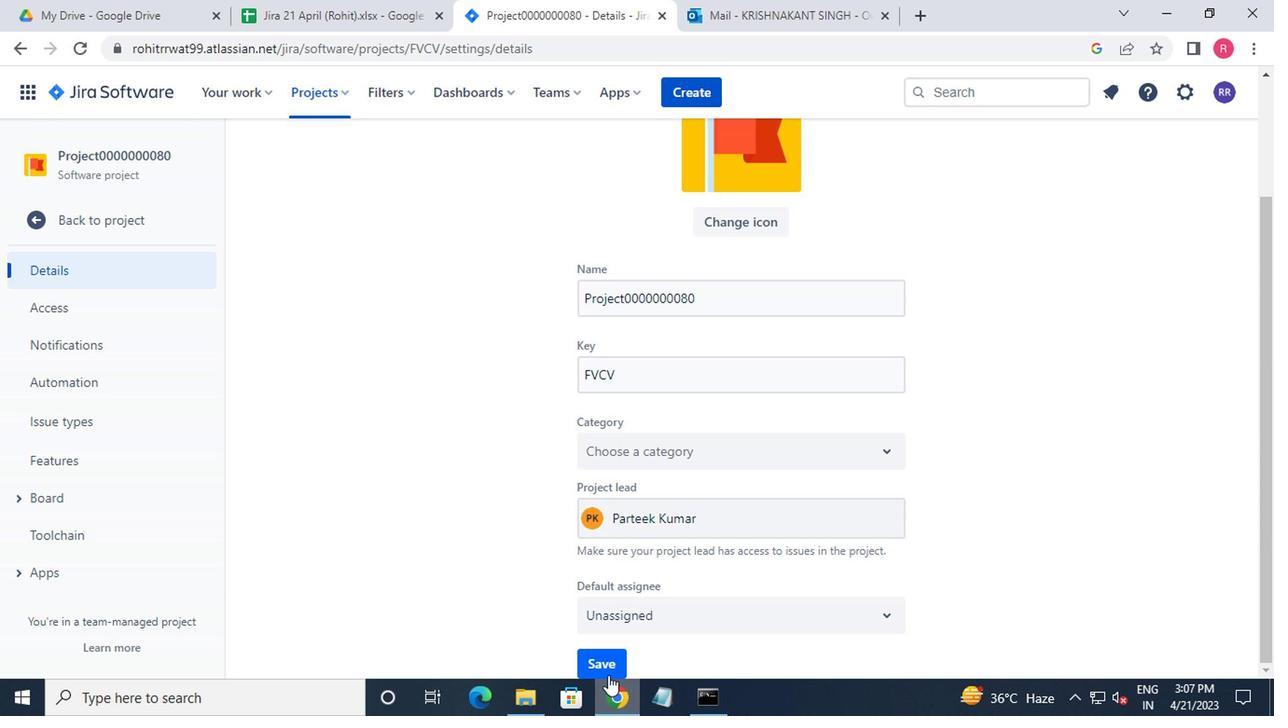 
Action: Mouse moved to (310, 102)
Screenshot: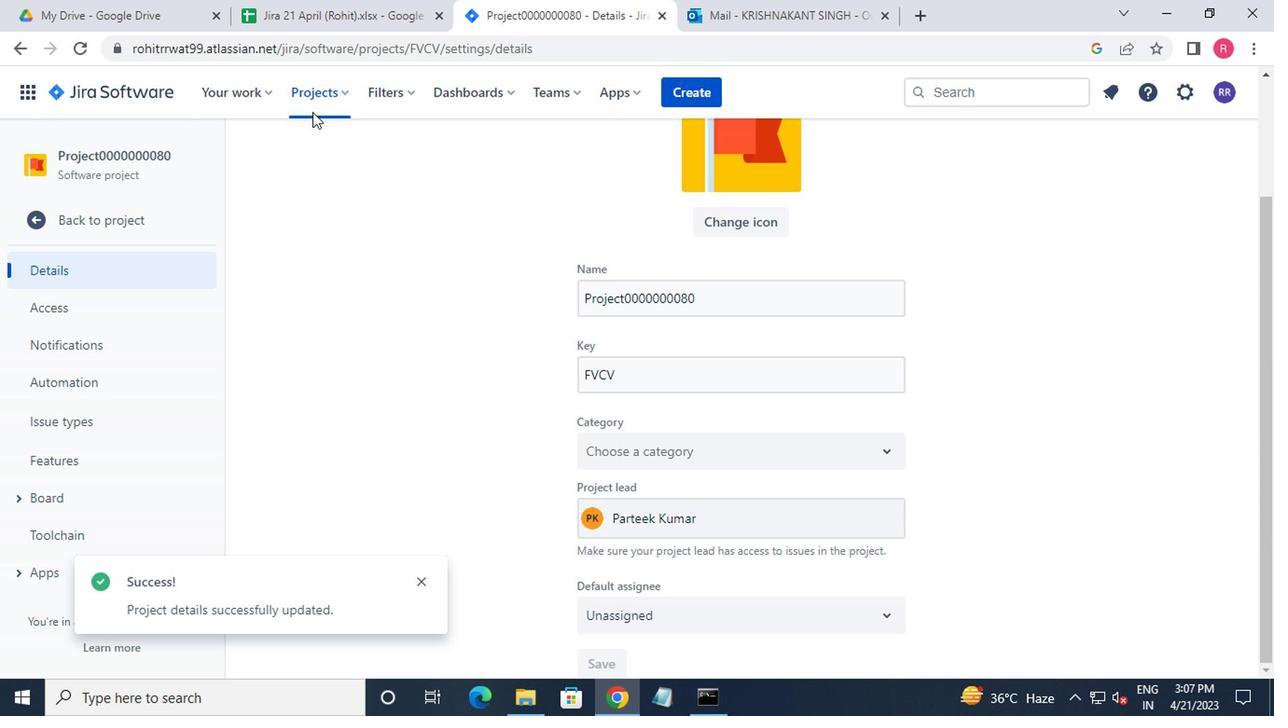 
Action: Mouse pressed left at (310, 102)
Screenshot: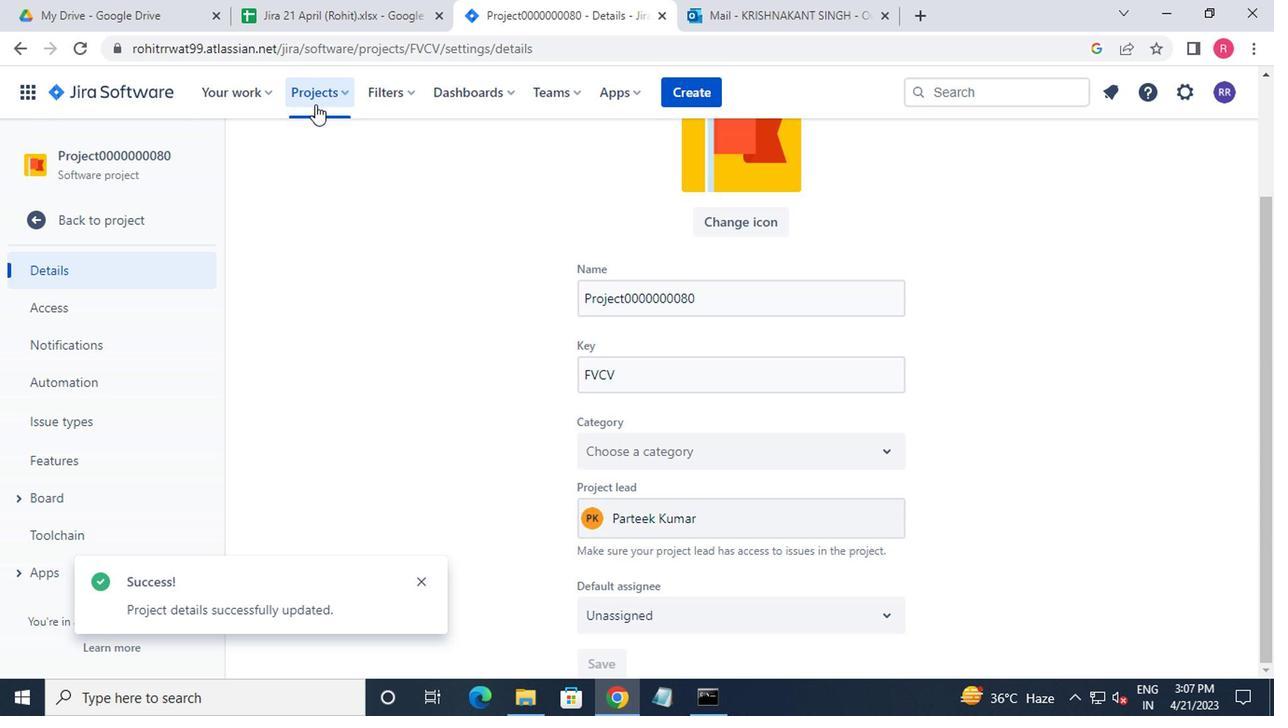 
Action: Mouse moved to (382, 215)
Screenshot: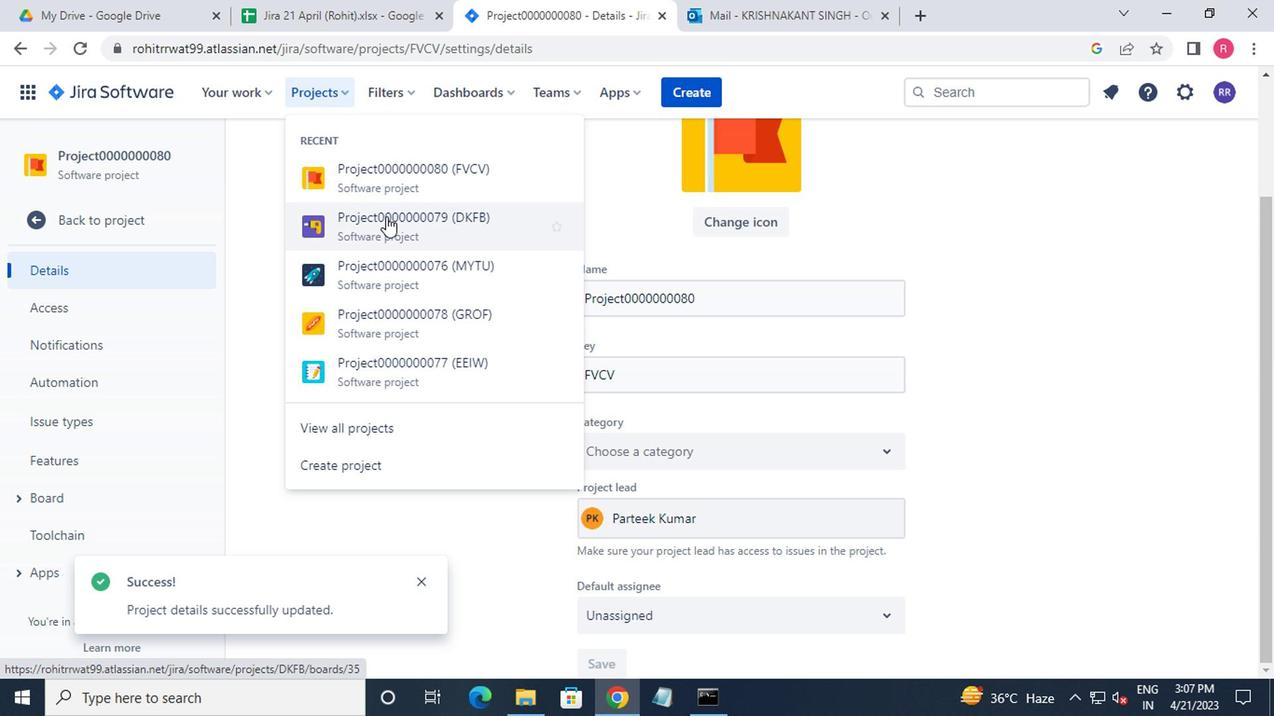 
Action: Mouse pressed left at (382, 215)
Screenshot: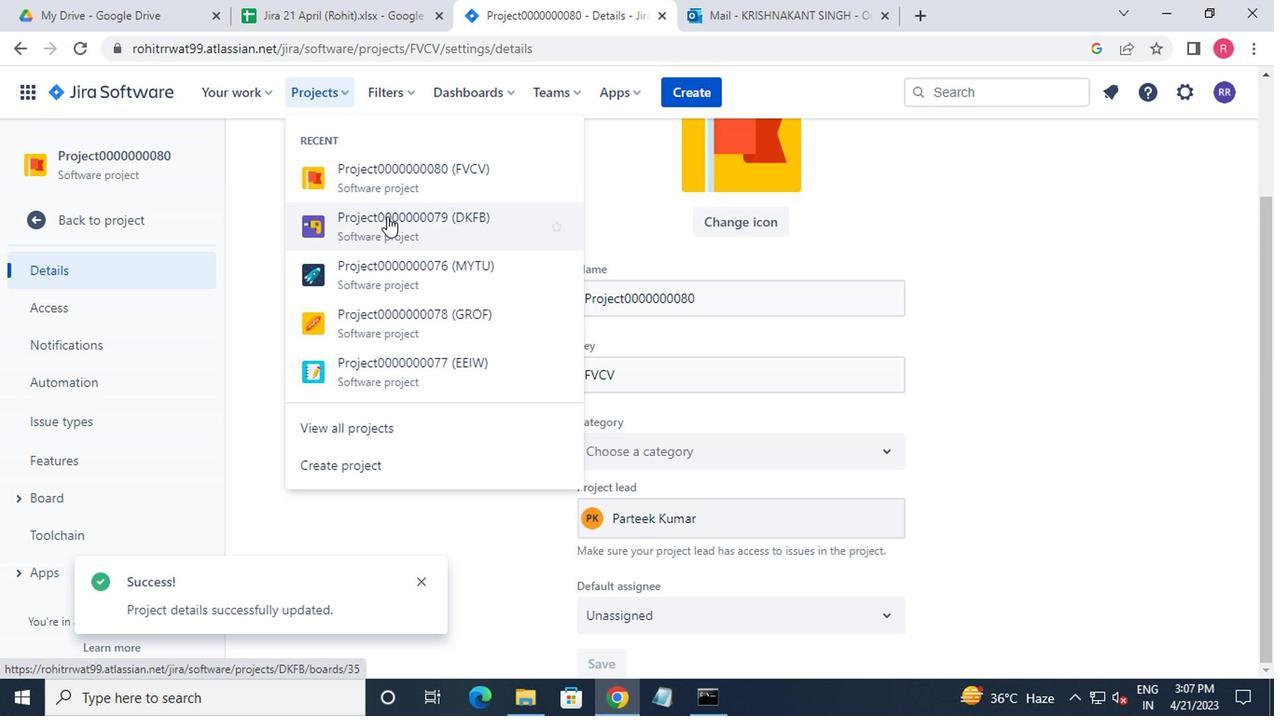 
Action: Mouse moved to (104, 286)
Screenshot: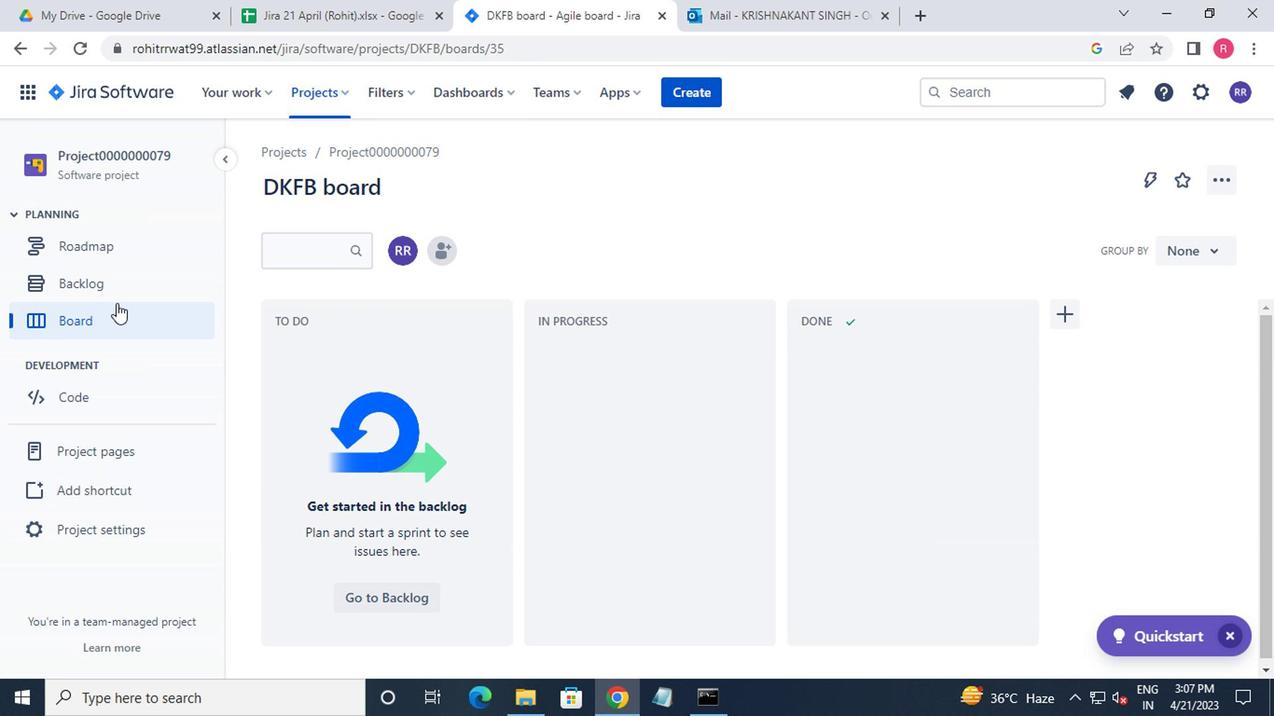 
Action: Mouse pressed left at (104, 286)
Screenshot: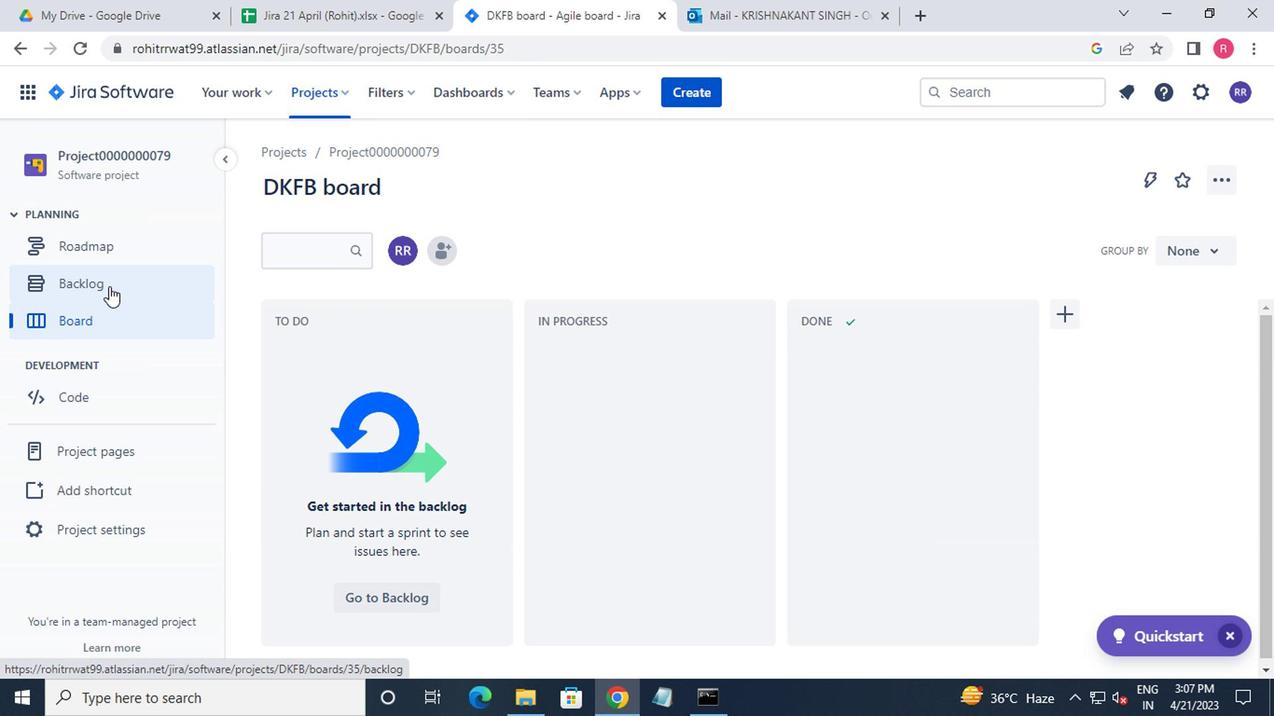 
Action: Mouse moved to (312, 408)
Screenshot: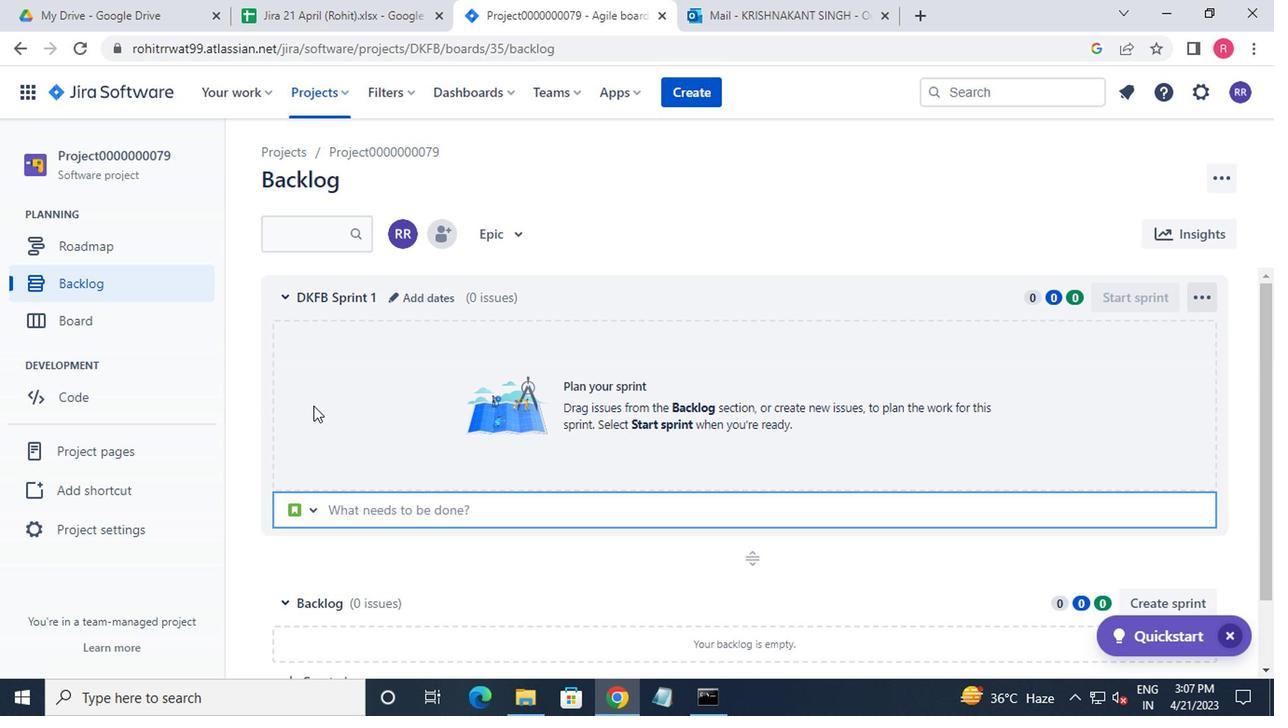 
Action: Mouse scrolled (312, 406) with delta (0, -1)
Screenshot: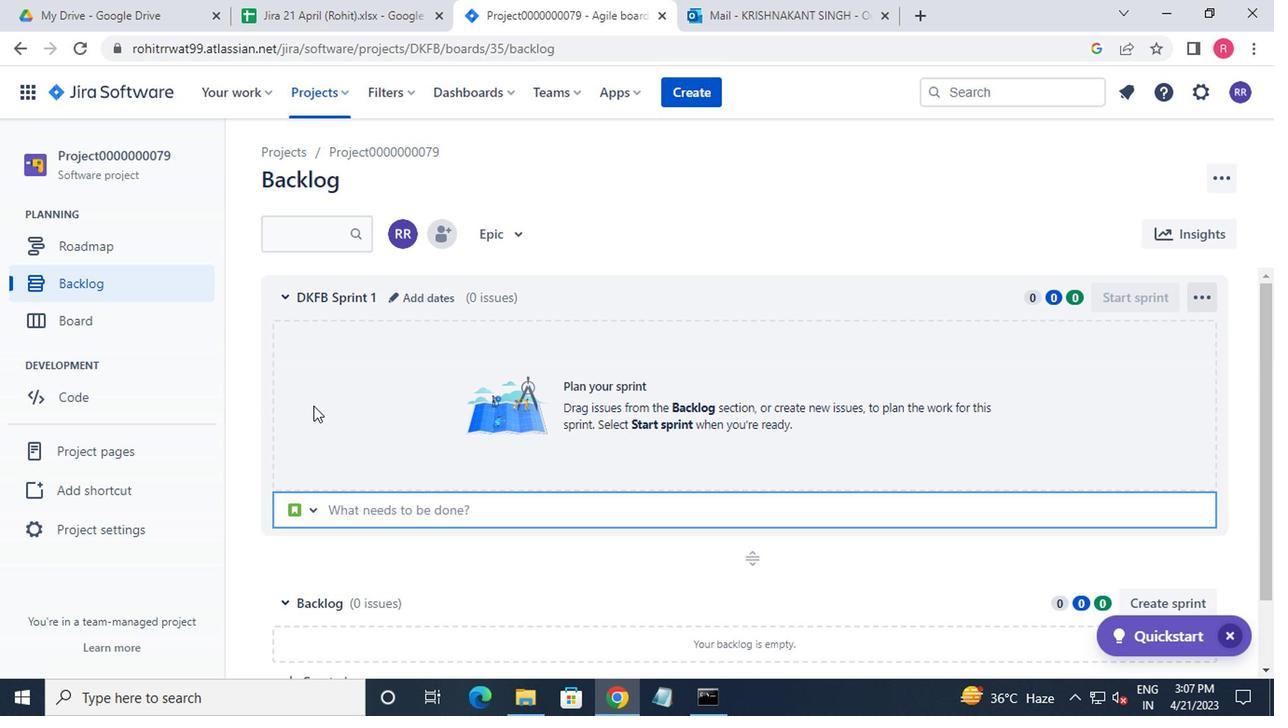 
Action: Mouse moved to (349, 454)
Screenshot: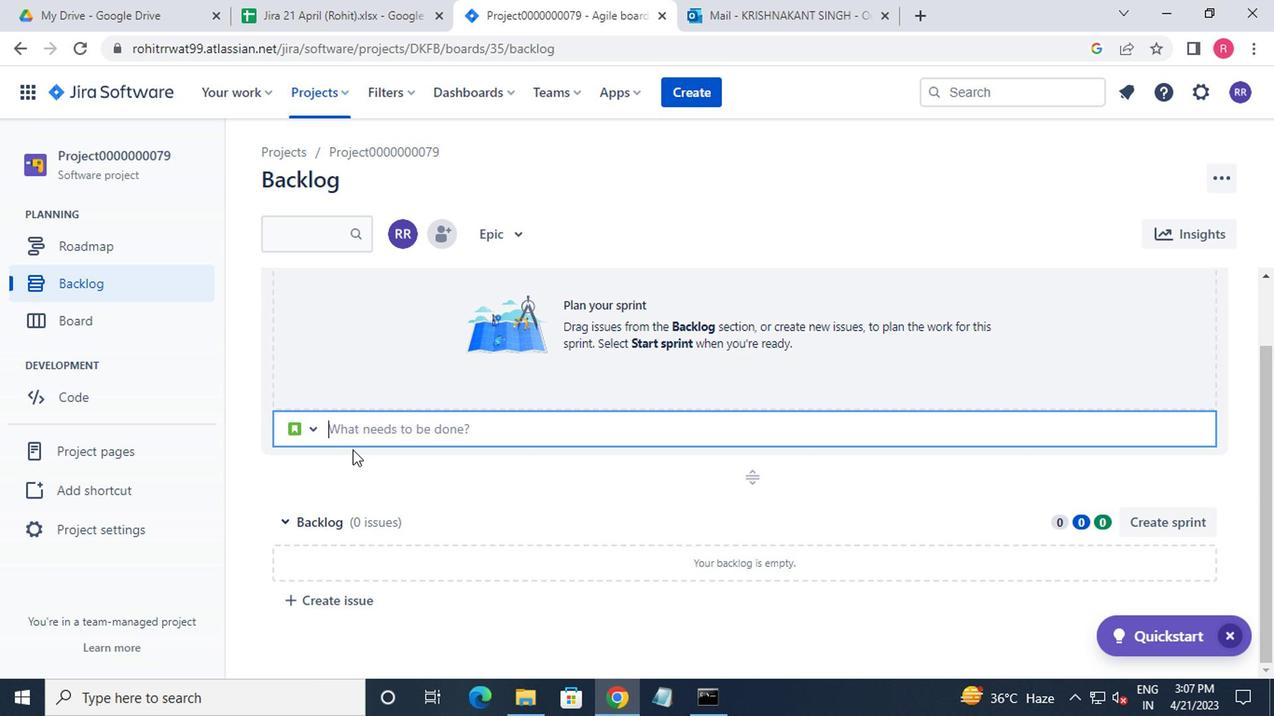
Action: Mouse scrolled (349, 454) with delta (0, 0)
Screenshot: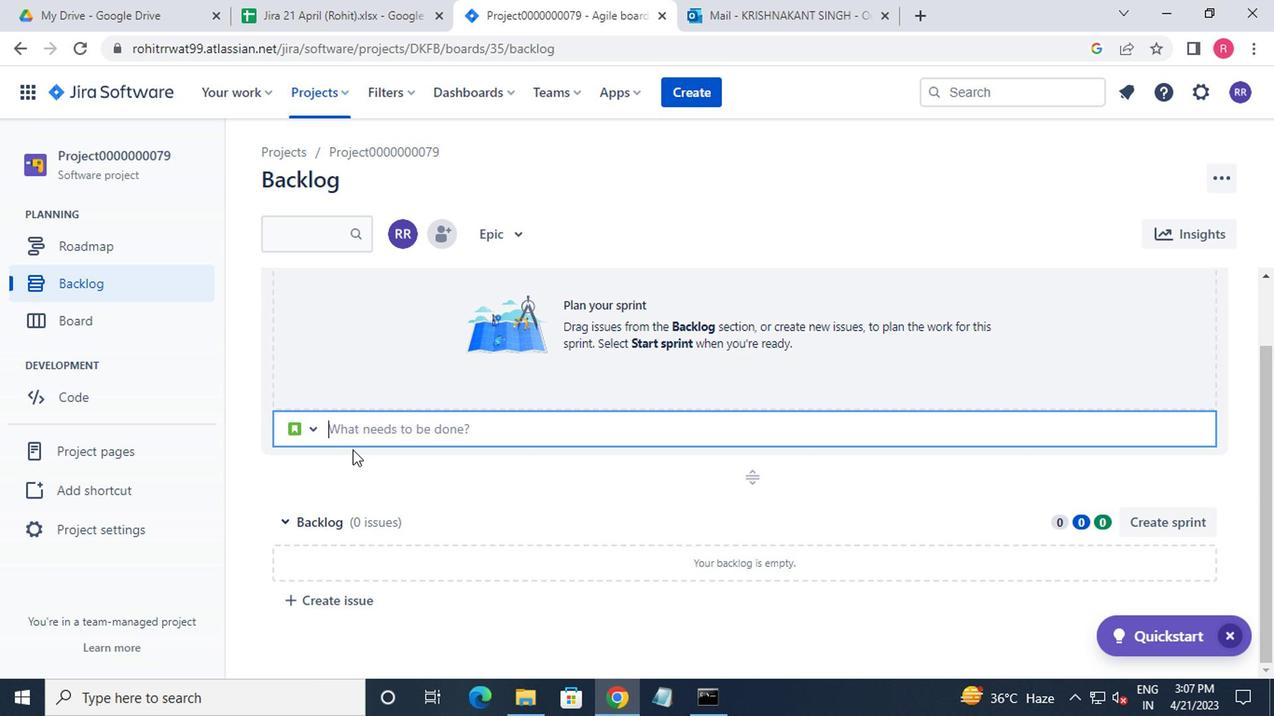 
Action: Mouse moved to (351, 456)
Screenshot: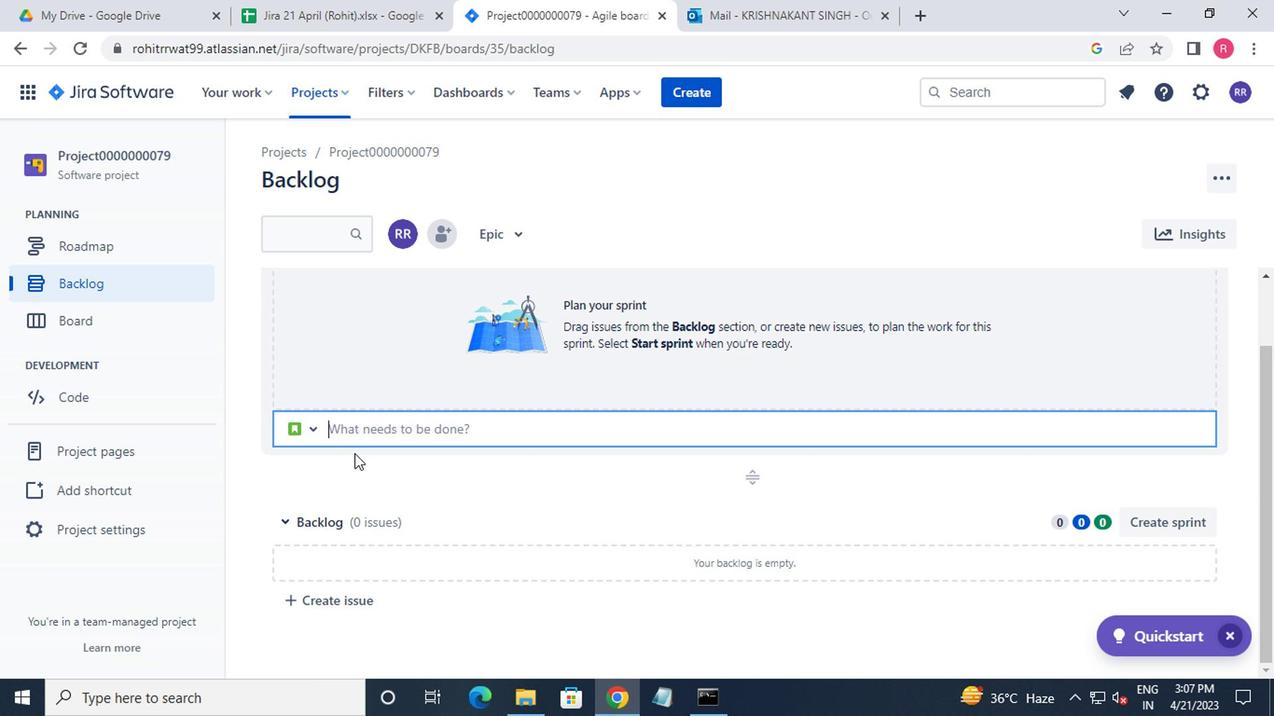 
Action: Mouse scrolled (351, 456) with delta (0, 0)
Screenshot: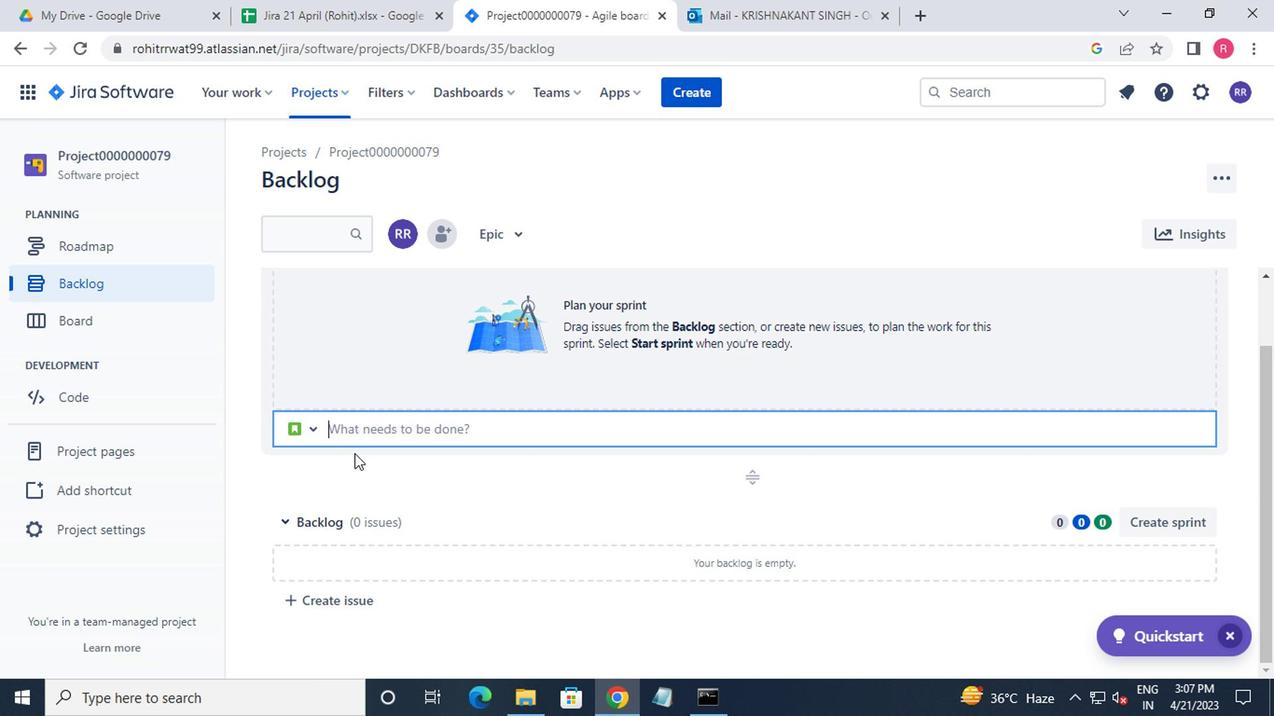 
Action: Mouse moved to (351, 459)
Screenshot: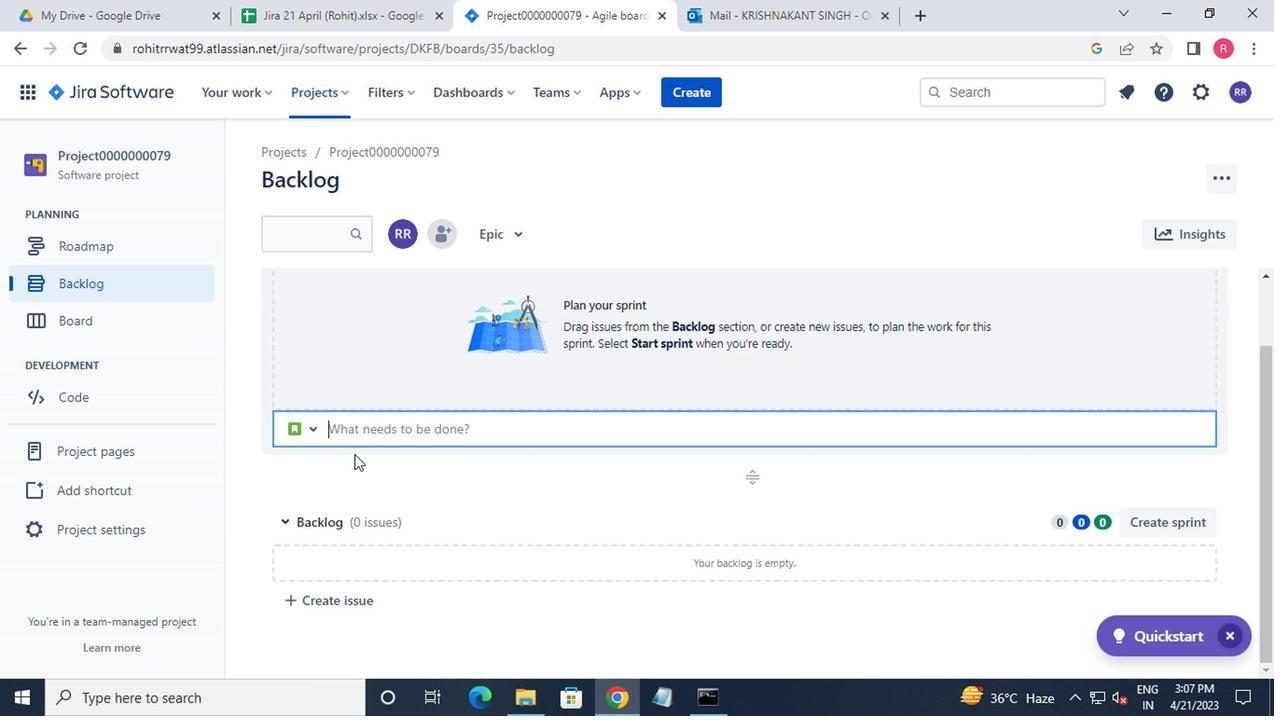 
Action: Mouse scrolled (351, 458) with delta (0, -1)
Screenshot: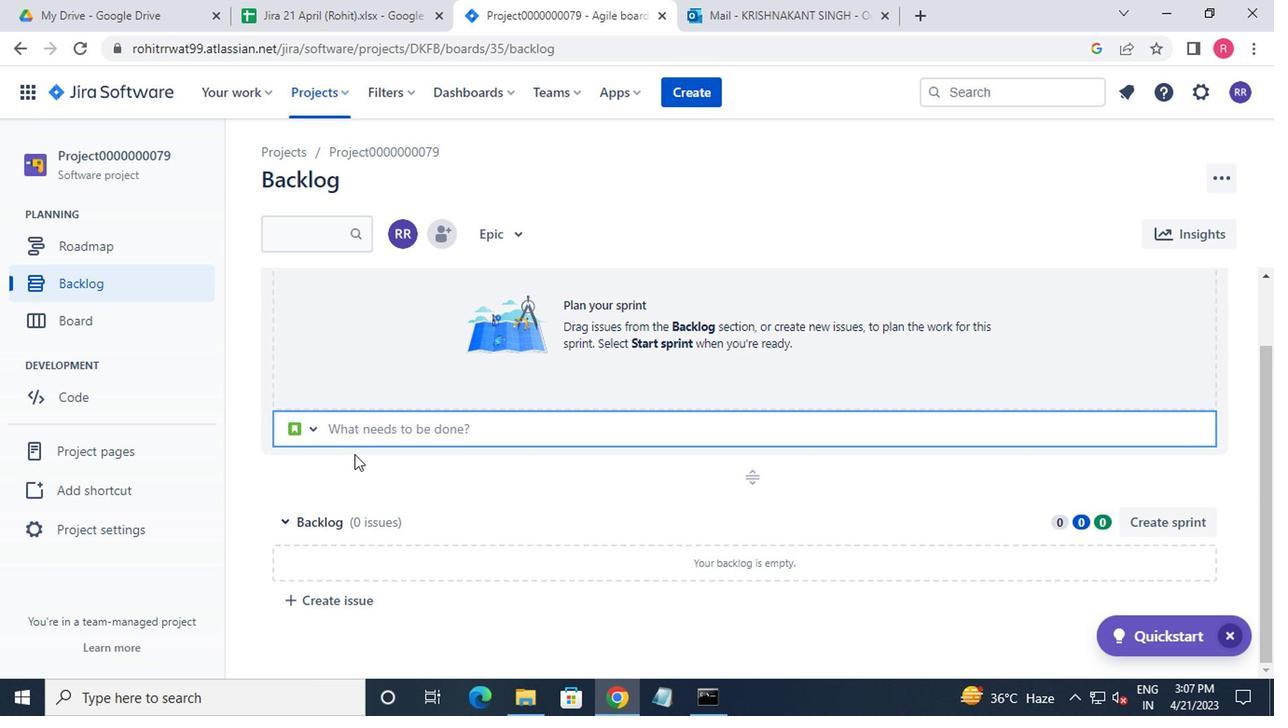 
Action: Mouse moved to (337, 592)
Screenshot: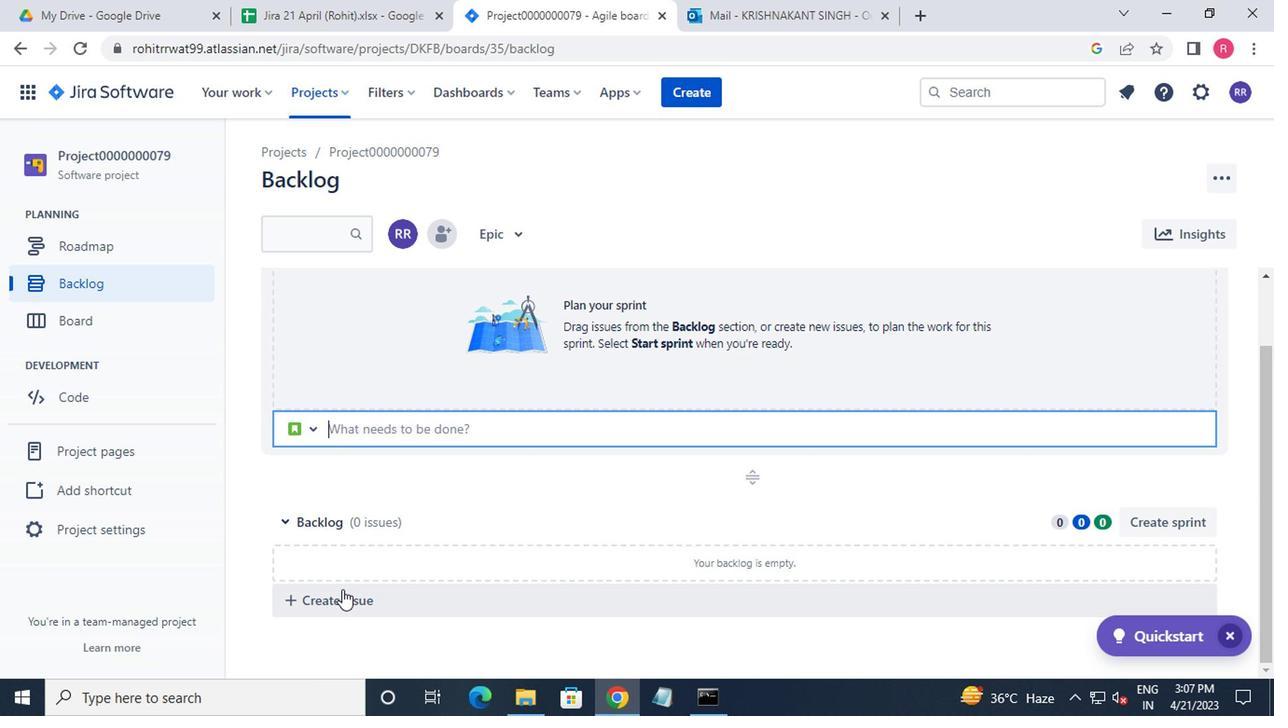 
Action: Mouse pressed left at (337, 592)
Screenshot: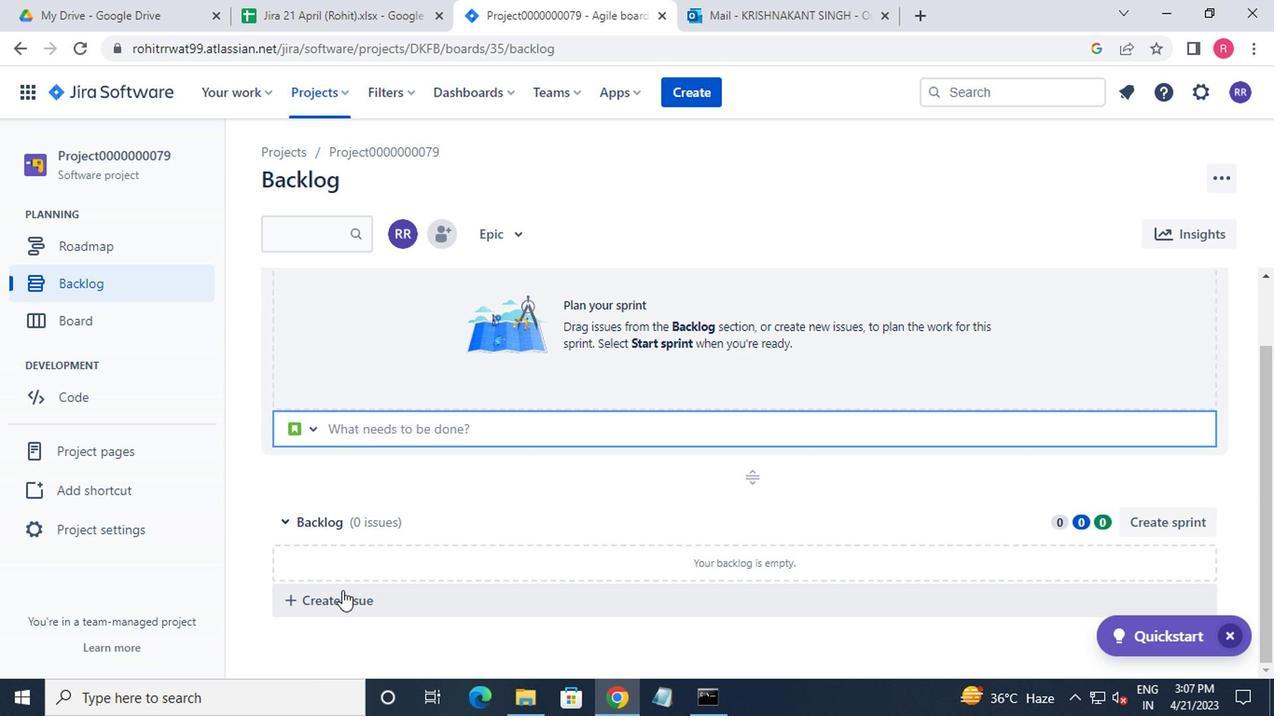 
Action: Mouse moved to (333, 600)
Screenshot: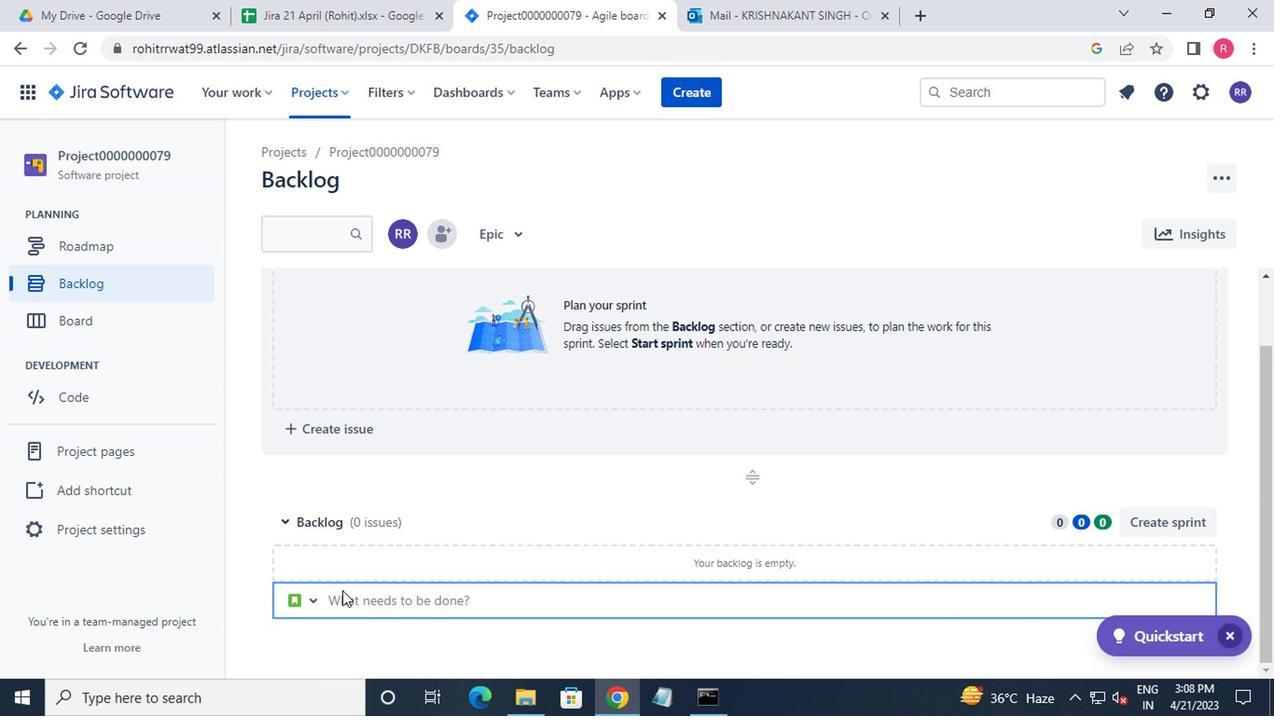 
Action: Key pressed <Key.shift_r><Key.shift_r><Key.shift_r><Key.shift_r><Key.shift_r><Key.shift_r><Key.shift_r><Key.shift_r><Key.shift_r><Key.shift_r><Key.shift_r><Key.shift_r><Key.shift_r><Key.shift_r>Issue0000000391<Key.enter><Key.shift_r>Issue0000000392<Key.enter><Key.shift_r>Issue0000000393<Key.enter>
Screenshot: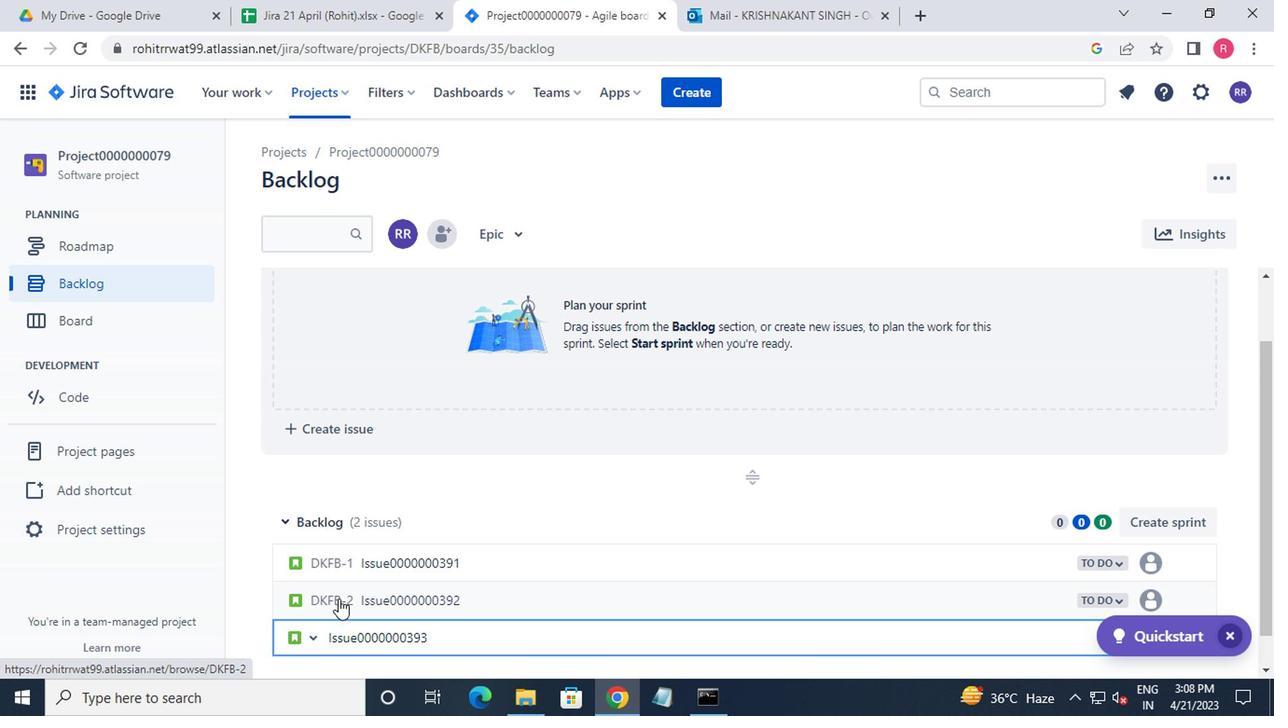 
